 Task: Make in the project ArcticForge a sprint 'Speedy Gonzales'. Create in the project ArcticForge a sprint 'Speedy Gonzales'. Add in the project ArcticForge a sprint 'Speedy Gonzales'
Action: Mouse moved to (176, 53)
Screenshot: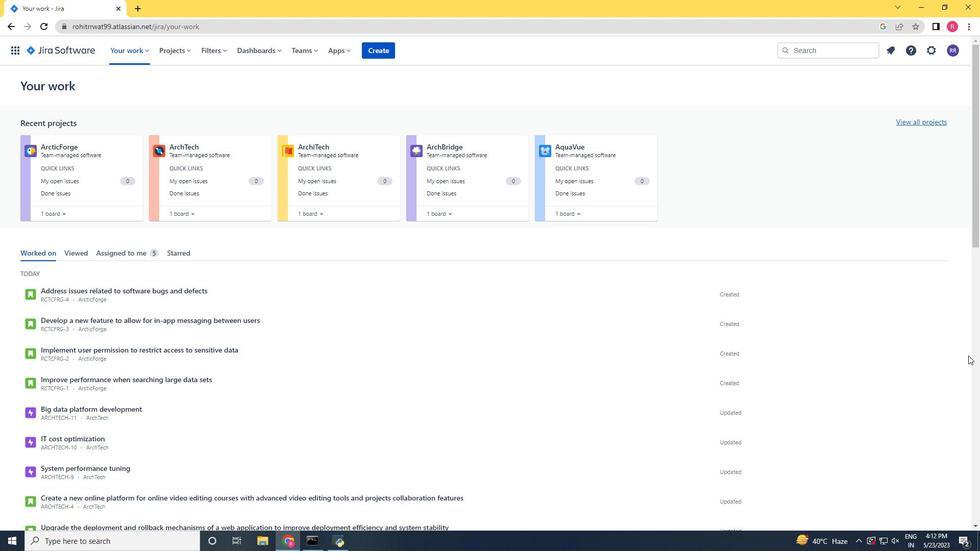 
Action: Mouse pressed left at (176, 53)
Screenshot: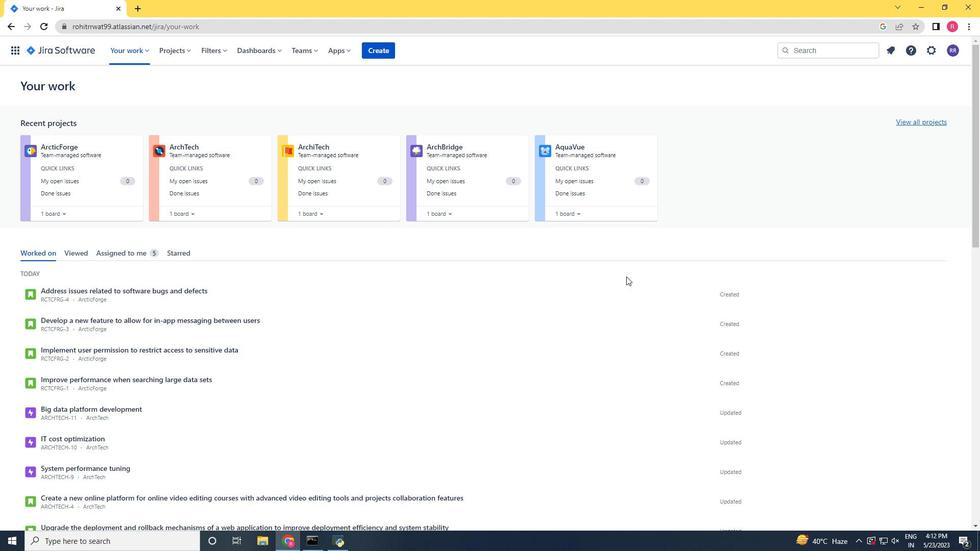 
Action: Mouse moved to (204, 101)
Screenshot: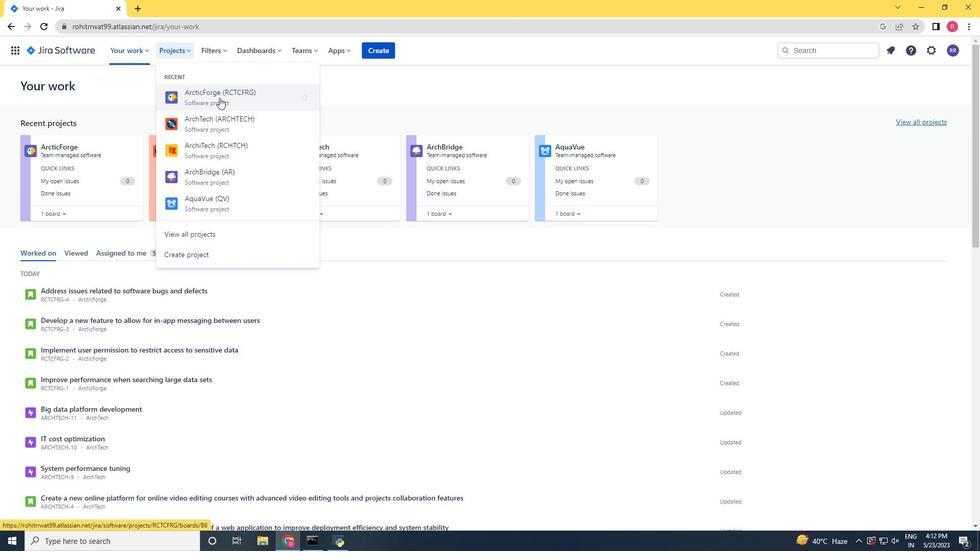 
Action: Mouse pressed left at (204, 101)
Screenshot: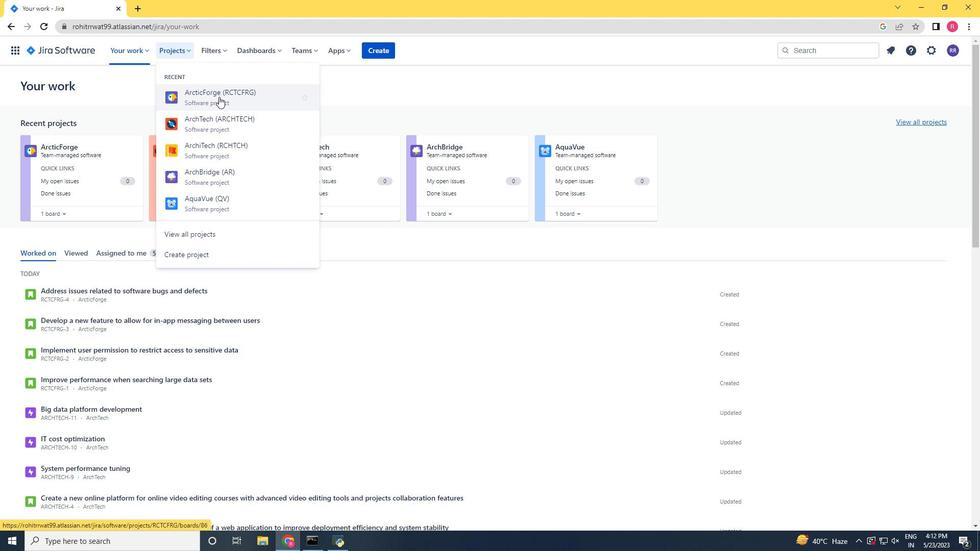 
Action: Mouse moved to (52, 161)
Screenshot: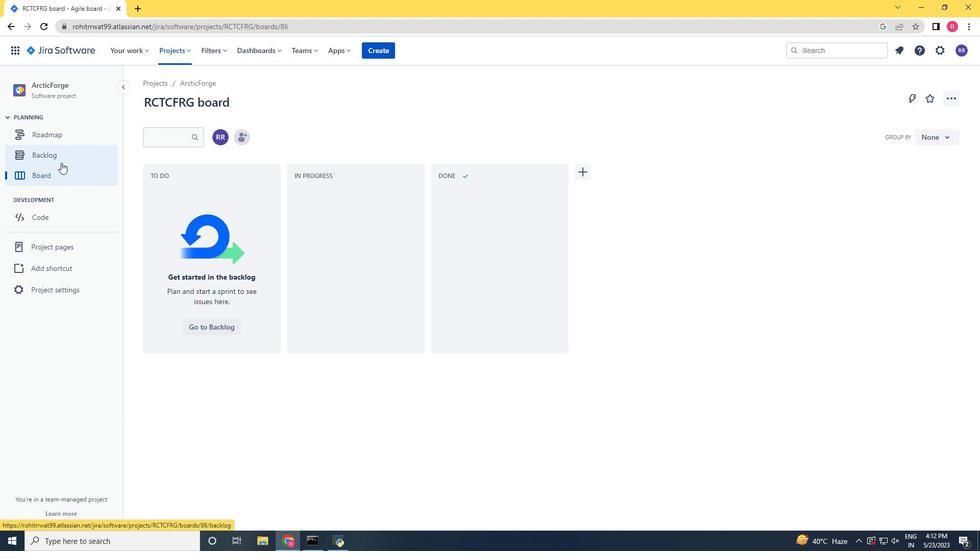 
Action: Mouse pressed left at (52, 161)
Screenshot: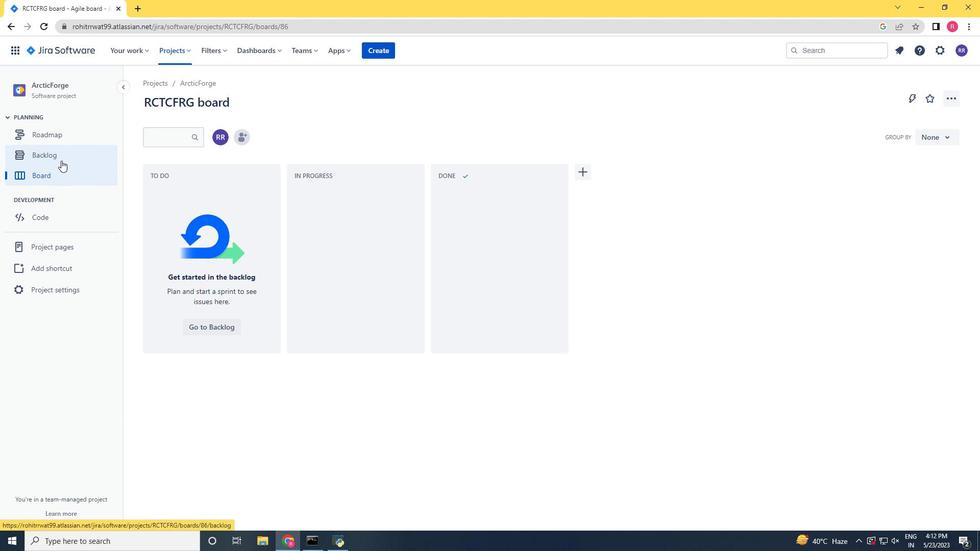 
Action: Mouse moved to (72, 159)
Screenshot: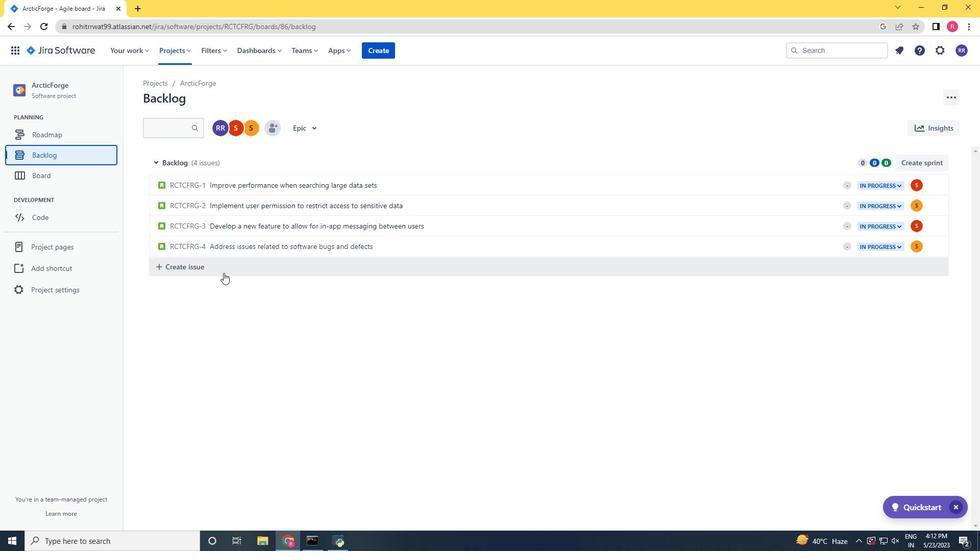 
Action: Mouse pressed left at (72, 159)
Screenshot: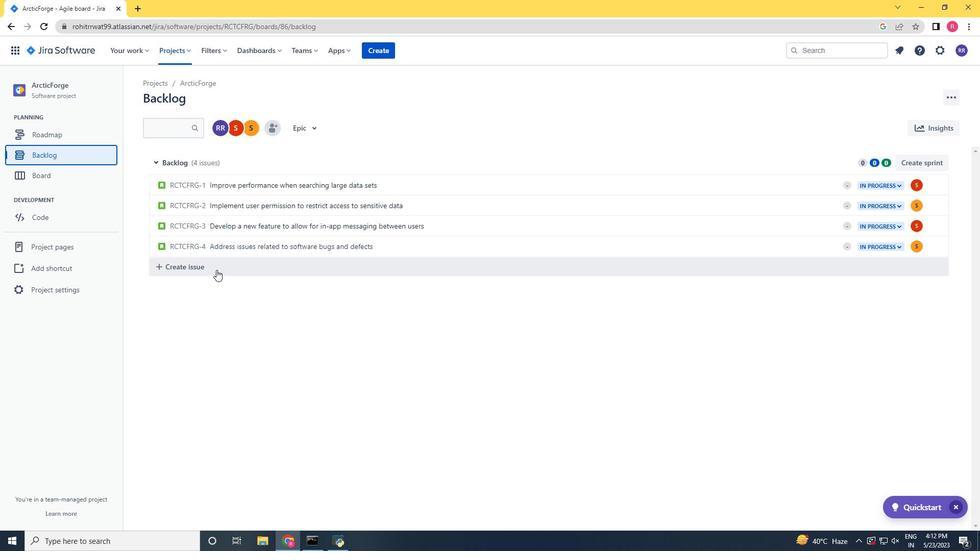 
Action: Mouse moved to (34, 156)
Screenshot: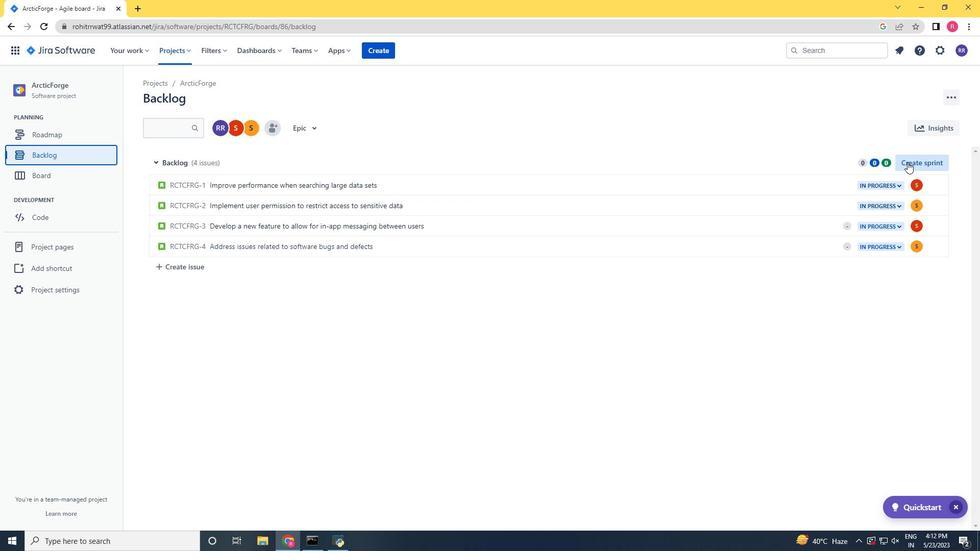 
Action: Mouse pressed left at (34, 156)
Screenshot: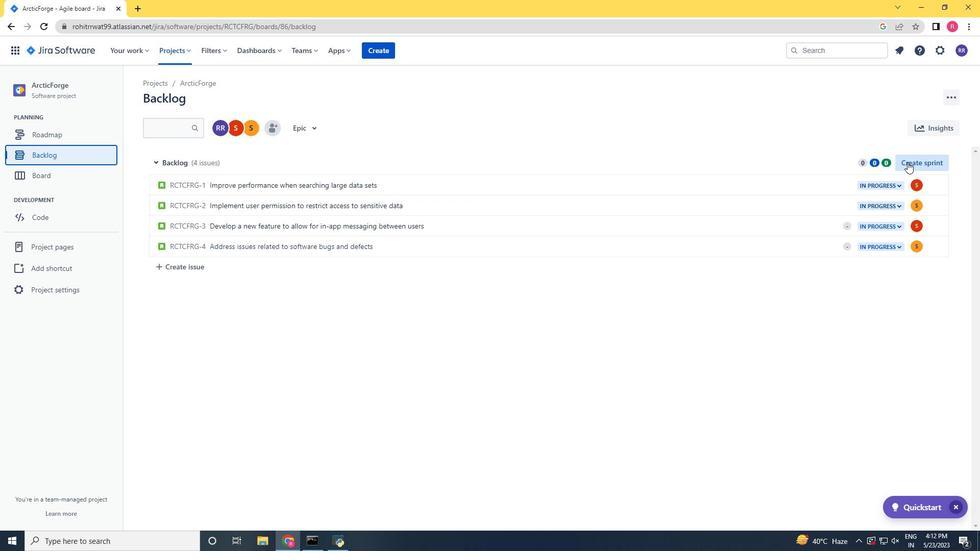 
Action: Mouse pressed left at (34, 156)
Screenshot: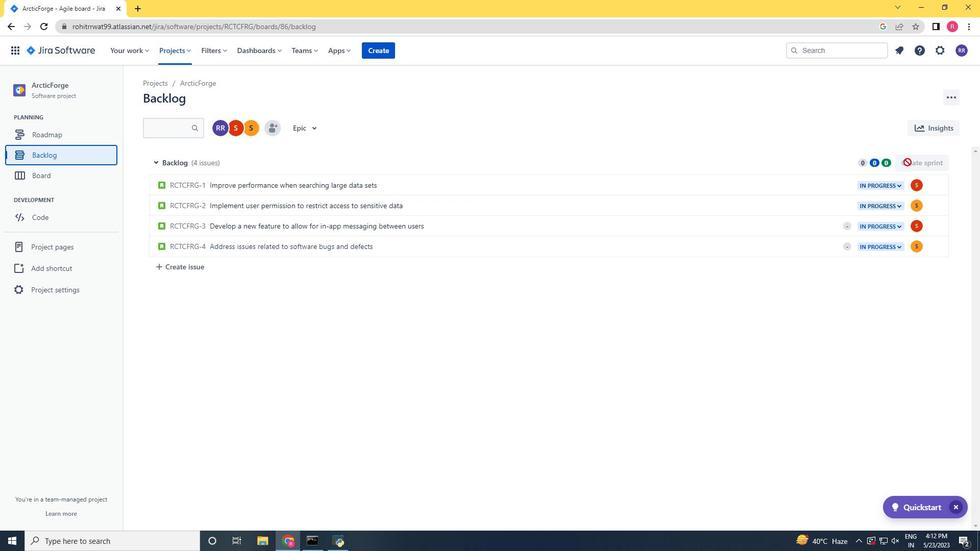 
Action: Mouse moved to (40, 124)
Screenshot: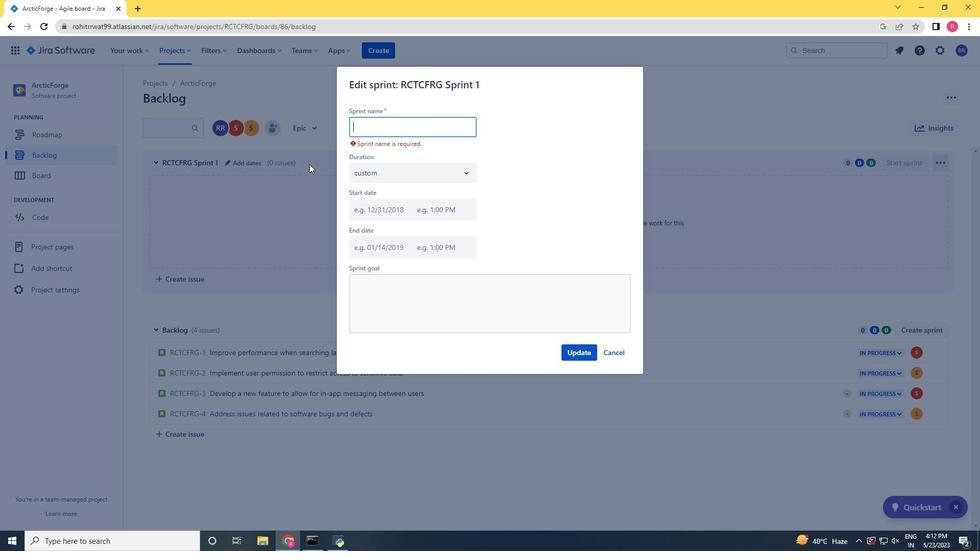 
Action: Mouse pressed left at (40, 124)
Screenshot: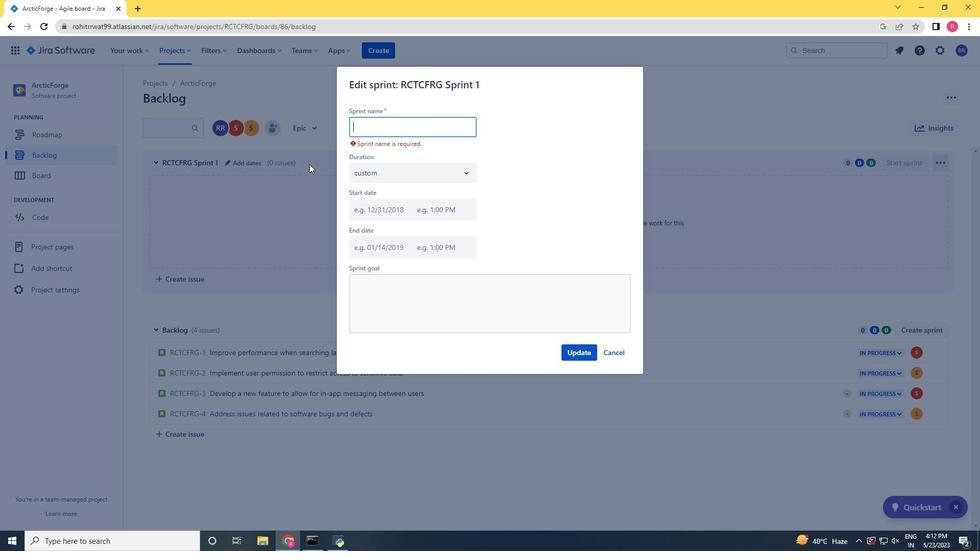 
Action: Mouse moved to (163, 54)
Screenshot: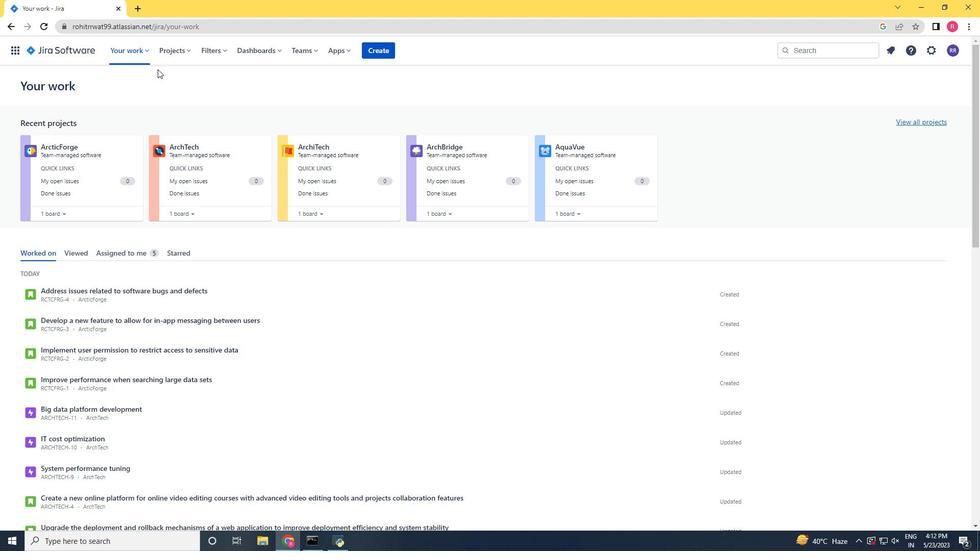 
Action: Mouse pressed left at (163, 54)
Screenshot: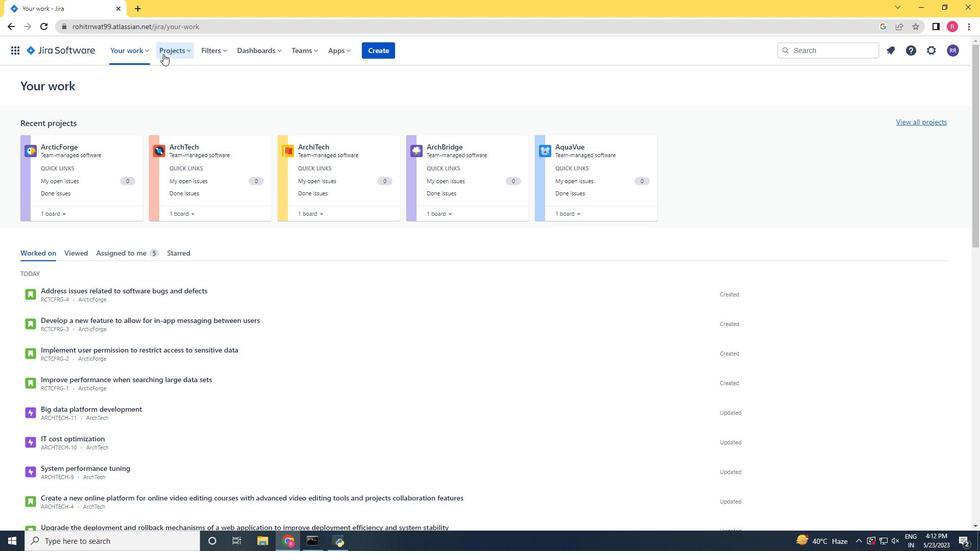 
Action: Mouse moved to (219, 97)
Screenshot: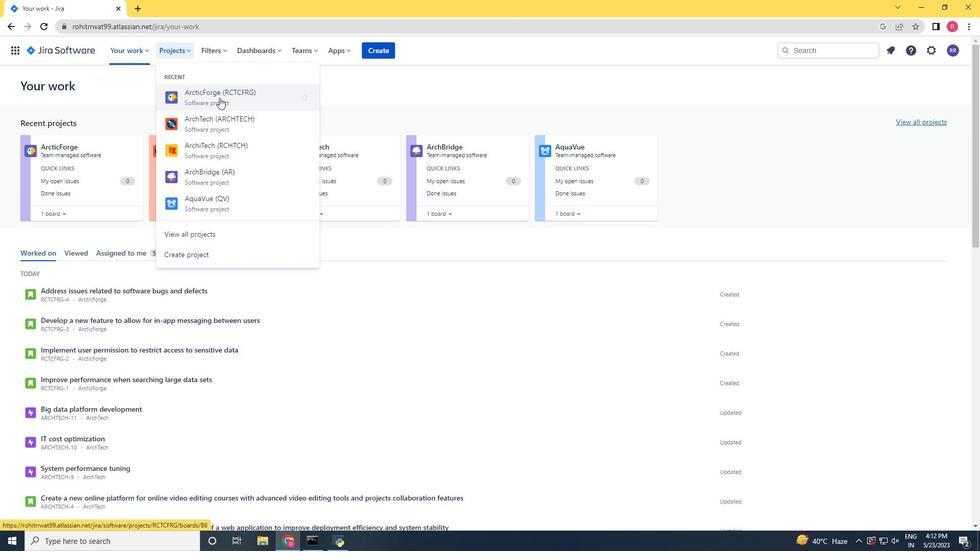 
Action: Mouse pressed left at (219, 97)
Screenshot: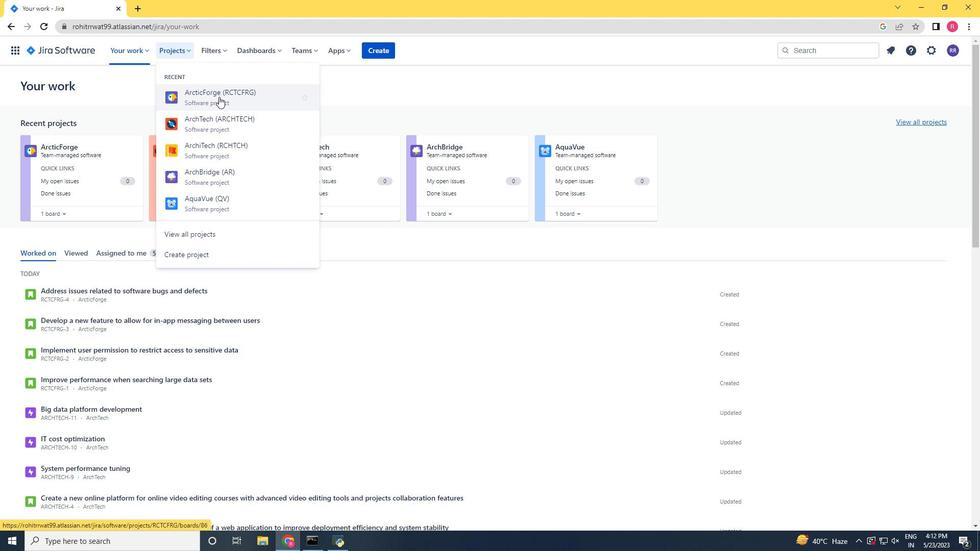 
Action: Mouse moved to (60, 157)
Screenshot: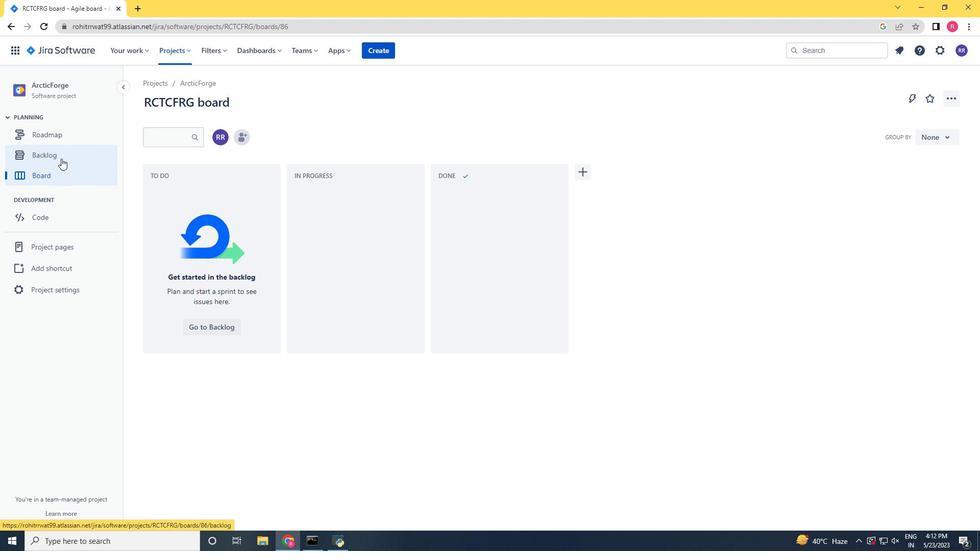 
Action: Mouse pressed left at (60, 157)
Screenshot: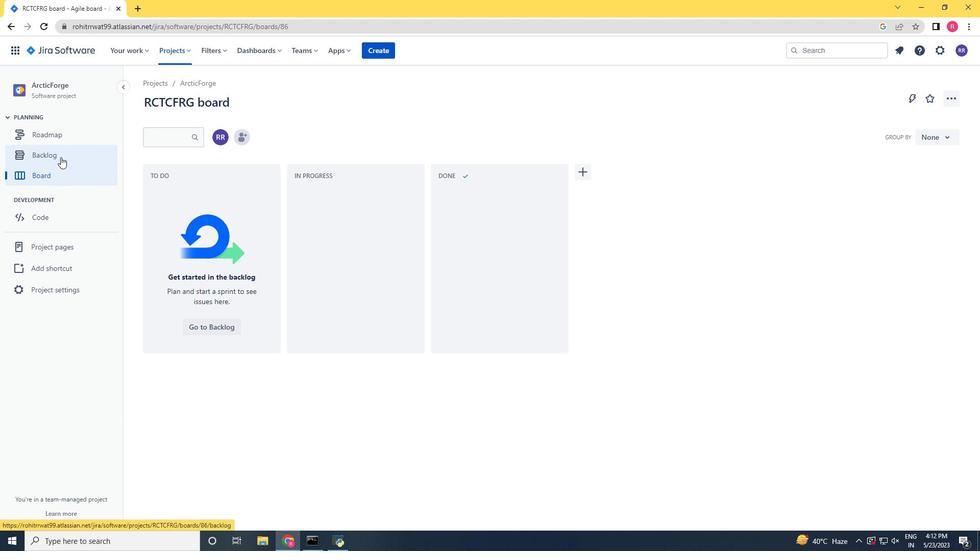
Action: Mouse moved to (908, 162)
Screenshot: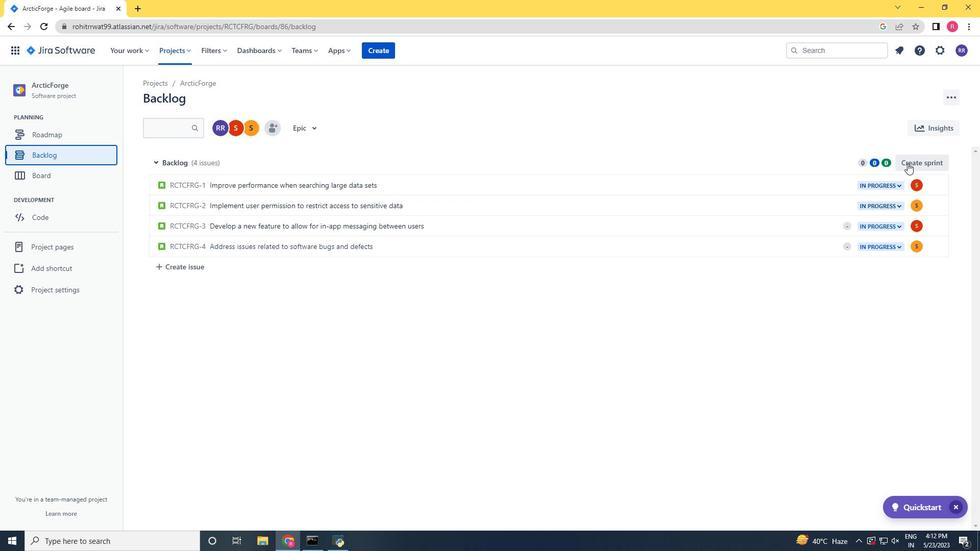 
Action: Mouse pressed left at (908, 162)
Screenshot: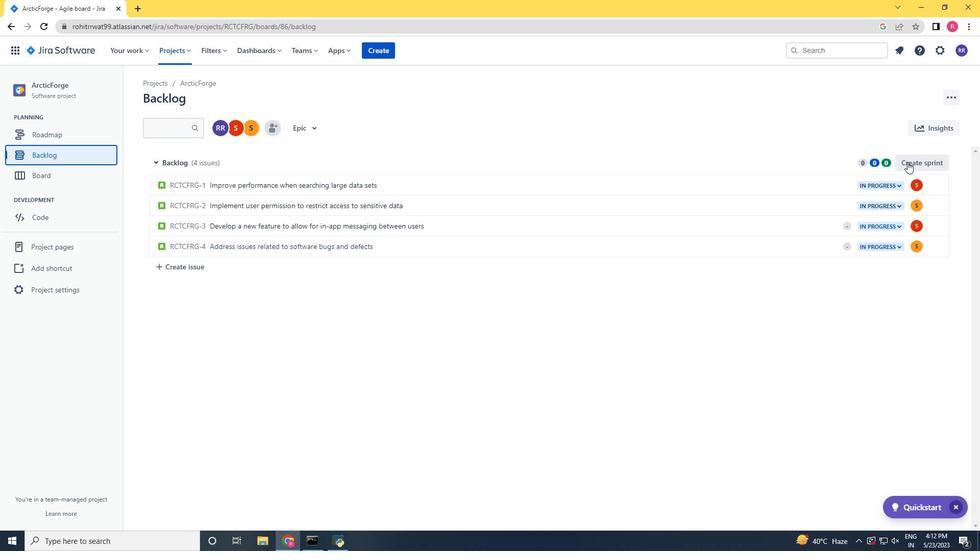 
Action: Mouse moved to (224, 161)
Screenshot: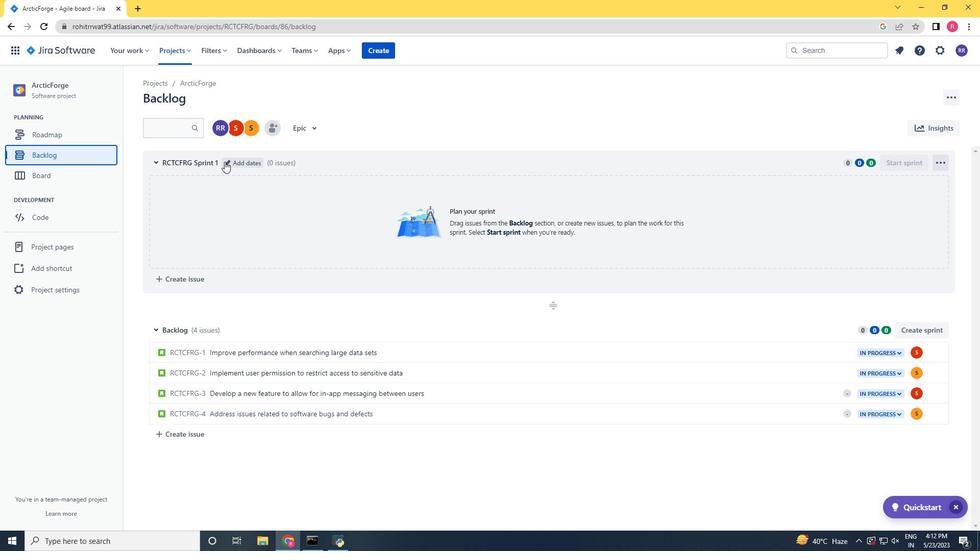 
Action: Mouse pressed left at (224, 161)
Screenshot: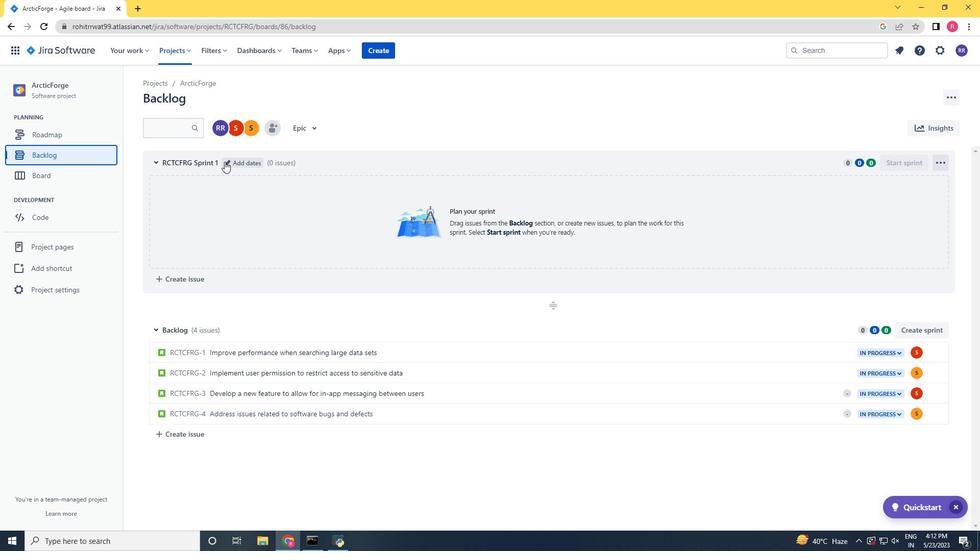 
Action: Mouse moved to (309, 164)
Screenshot: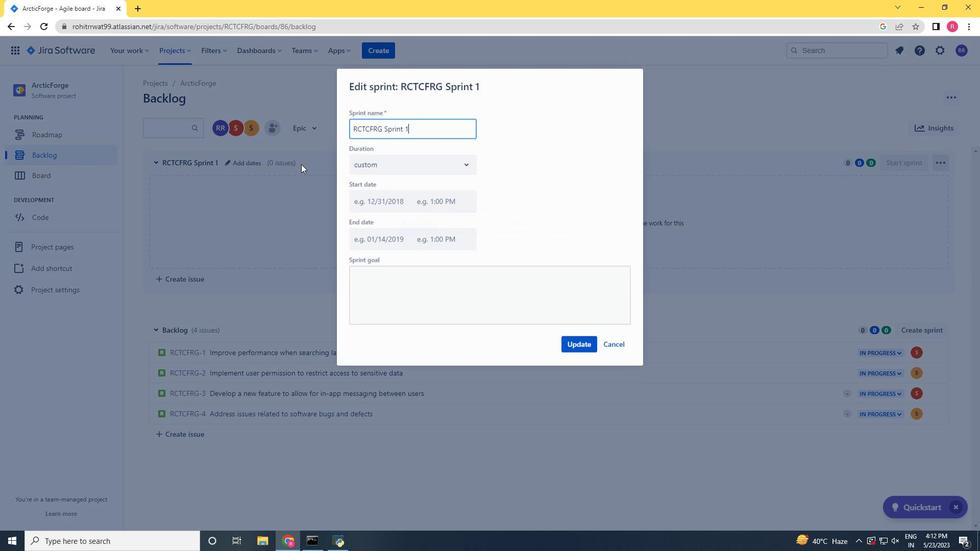 
Action: Key pressed <Key.backspace><Key.backspace><Key.backspace><Key.backspace><Key.backspace><Key.backspace><Key.backspace><Key.backspace><Key.backspace><Key.backspace><Key.backspace><Key.backspace><Key.backspace><Key.backspace><Key.backspace><Key.backspace><Key.backspace><Key.backspace><Key.backspace><Key.backspace><Key.backspace><Key.backspace><Key.backspace><Key.backspace><Key.backspace><Key.backspace><Key.backspace><Key.backspace><Key.backspace><Key.backspace><Key.shift>Speedy<Key.space><Key.shift>Gonzales<Key.enter>
Screenshot: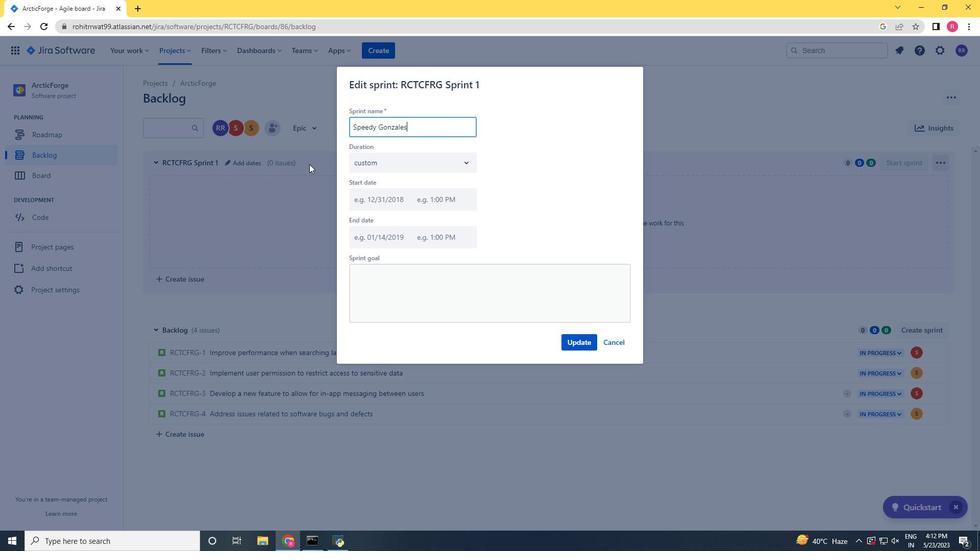 
Action: Mouse scrolled (309, 165) with delta (0, 0)
Screenshot: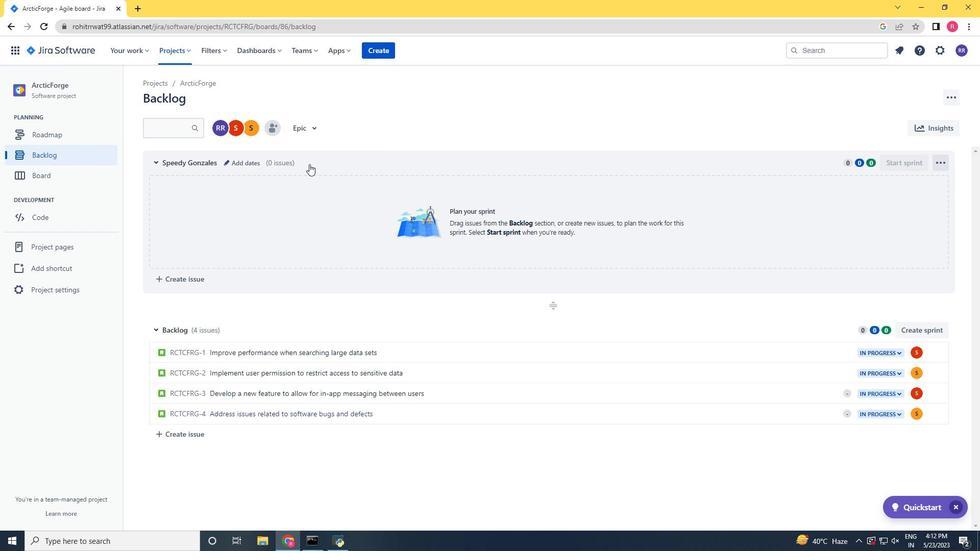 
Action: Mouse moved to (918, 333)
Screenshot: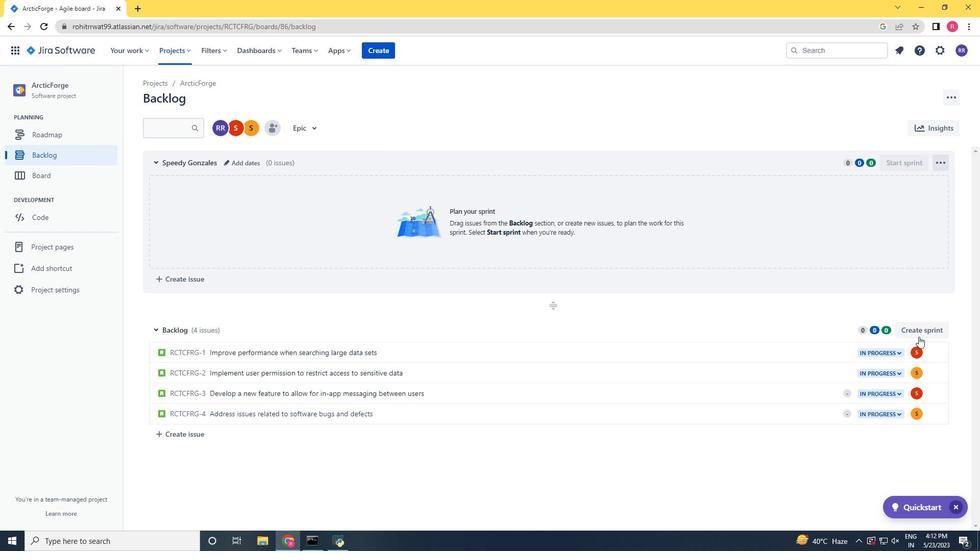 
Action: Mouse pressed left at (918, 333)
Screenshot: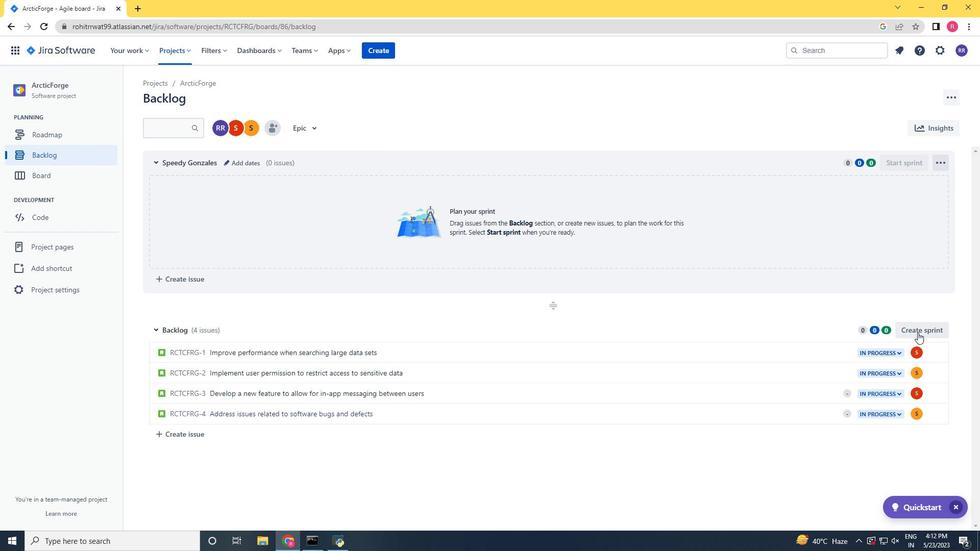 
Action: Mouse moved to (237, 330)
Screenshot: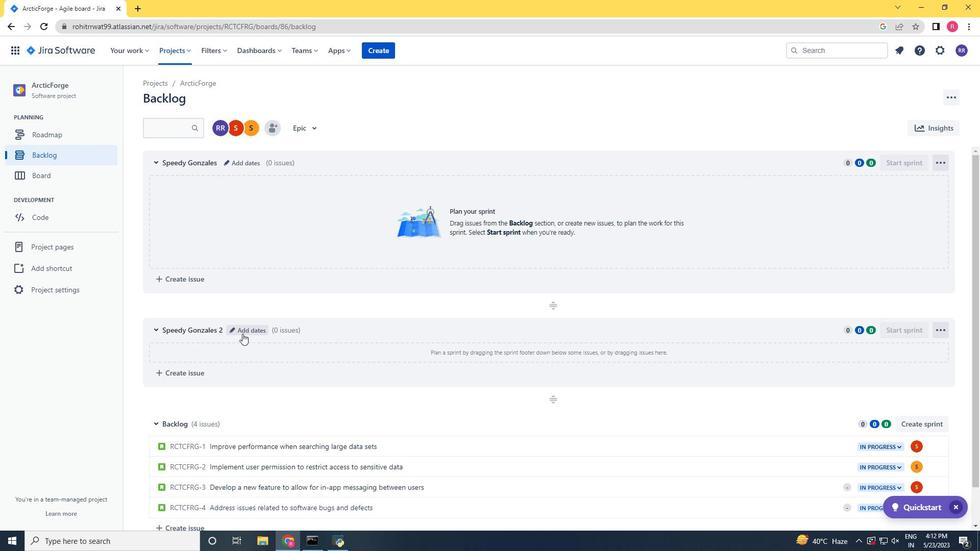 
Action: Mouse pressed left at (237, 330)
Screenshot: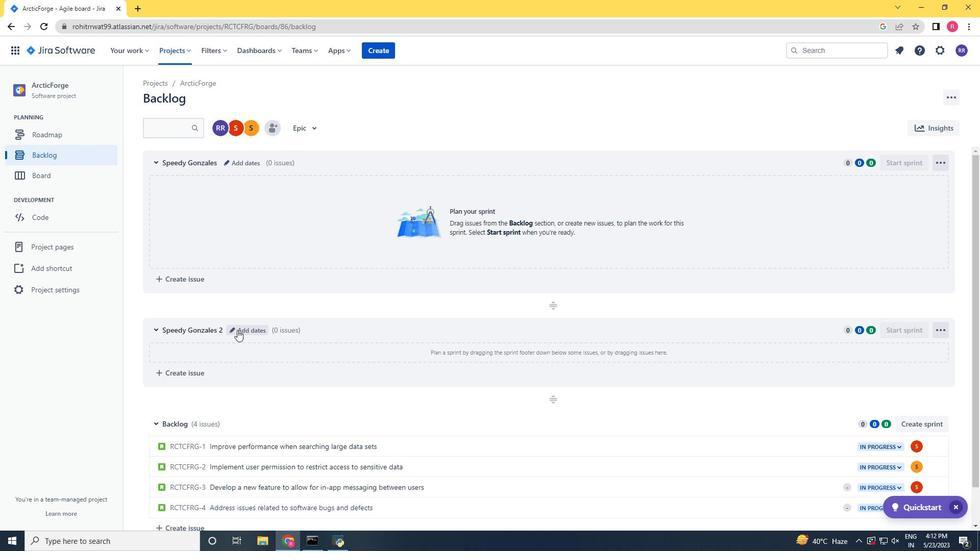 
Action: Key pressed <Key.backspace><Key.backspace><Key.backspace><Key.backspace><Key.backspace><Key.backspace><Key.backspace><Key.backspace><Key.backspace><Key.backspace><Key.backspace><Key.backspace><Key.backspace><Key.backspace><Key.backspace><Key.backspace><Key.backspace><Key.backspace><Key.backspace><Key.backspace><Key.backspace><Key.backspace><Key.backspace><Key.backspace><Key.backspace><Key.backspace><Key.backspace><Key.shift>Speedy<Key.space><Key.shift>Gonzales<Key.enter>
Screenshot: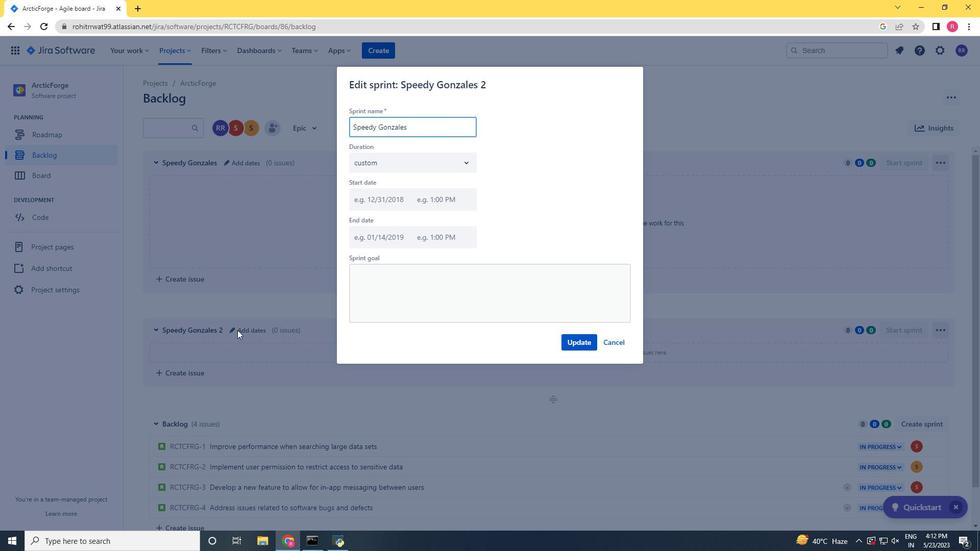 
Action: Mouse moved to (917, 426)
Screenshot: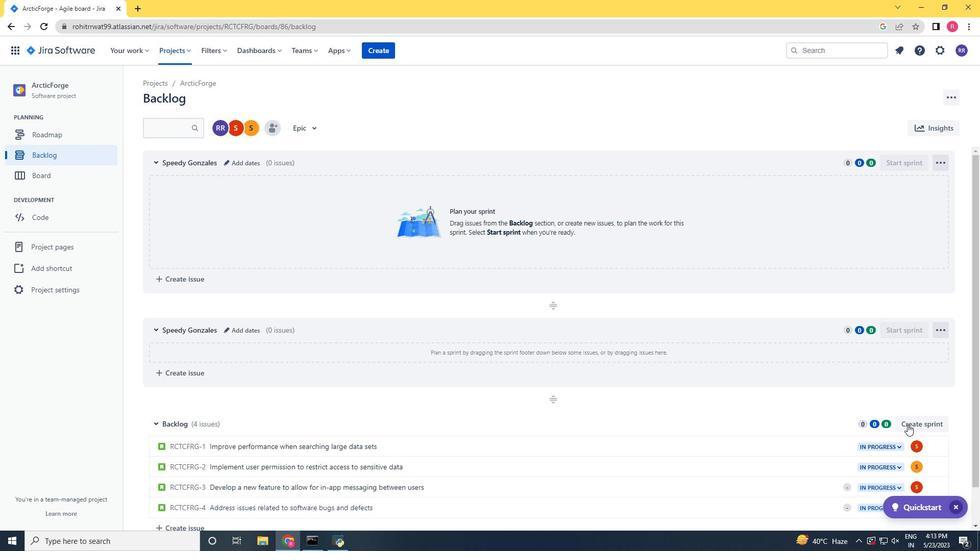 
Action: Mouse pressed left at (917, 426)
Screenshot: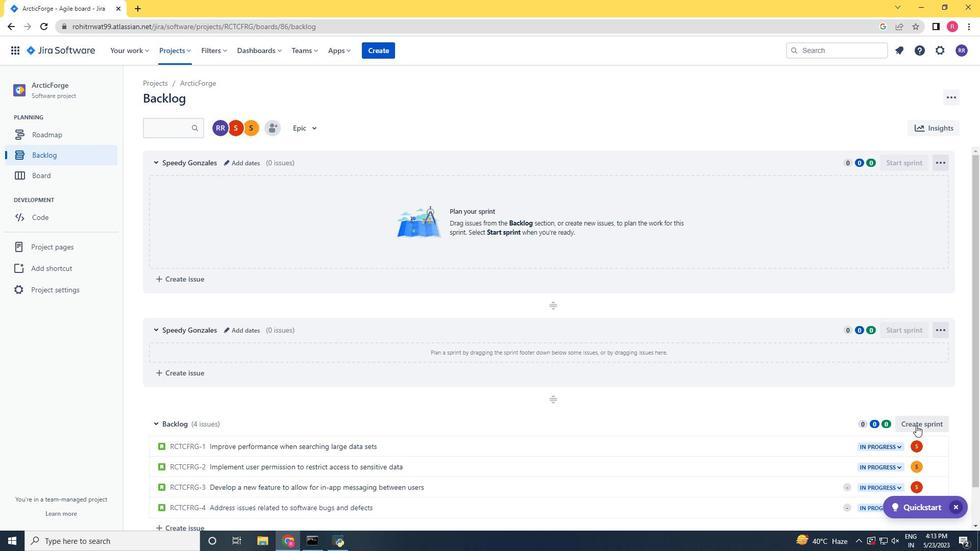 
Action: Mouse moved to (234, 422)
Screenshot: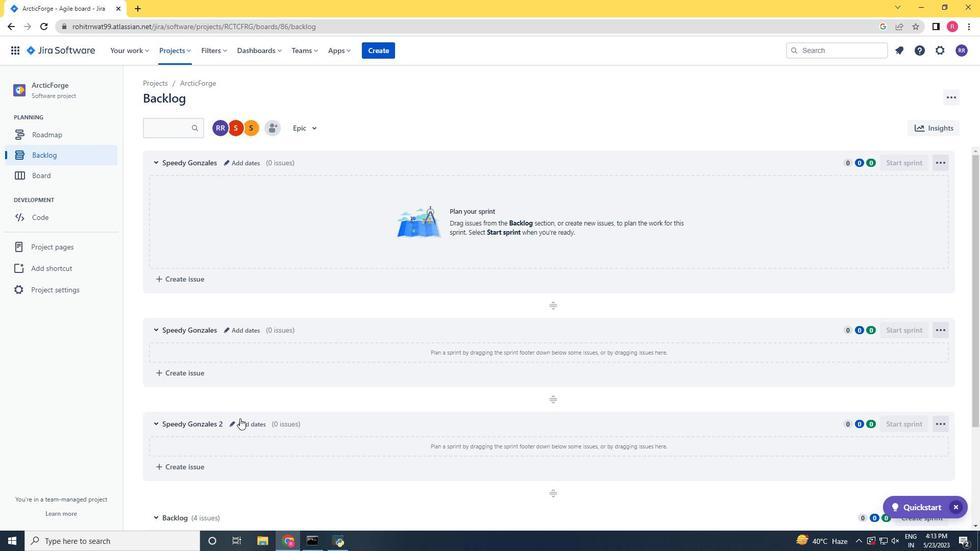 
Action: Mouse pressed left at (234, 422)
Screenshot: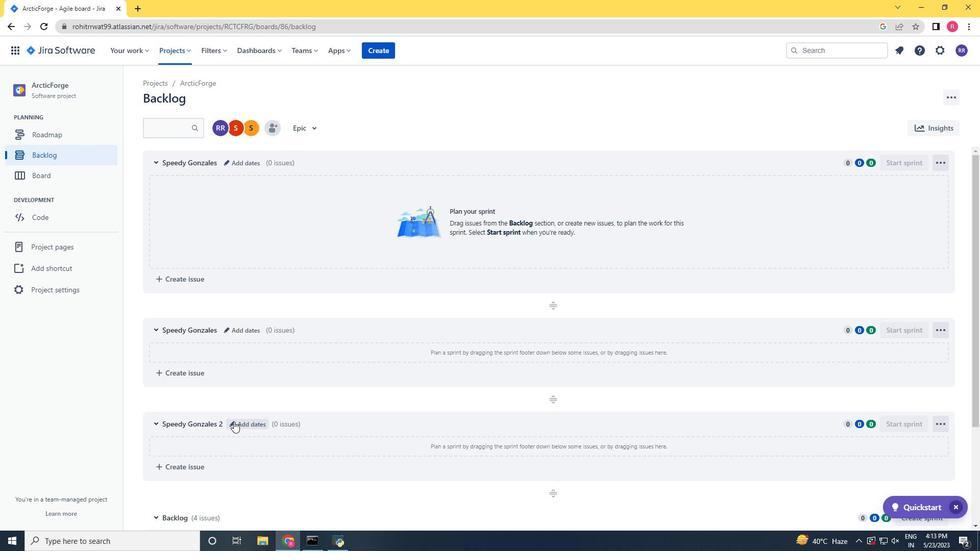 
Action: Key pressed <Key.backspace><Key.backspace><Key.backspace><Key.backspace><Key.backspace><Key.backspace><Key.backspace><Key.backspace><Key.backspace><Key.backspace><Key.backspace><Key.backspace><Key.backspace><Key.backspace><Key.backspace><Key.backspace><Key.backspace><Key.backspace><Key.backspace><Key.backspace><Key.backspace><Key.backspace><Key.backspace><Key.backspace><Key.backspace><Key.backspace><Key.backspace><Key.backspace><Key.backspace><Key.backspace><Key.backspace><Key.backspace><Key.shift>Speedy<Key.space><Key.space><Key.shift>Gonzles<Key.enter>
Screenshot: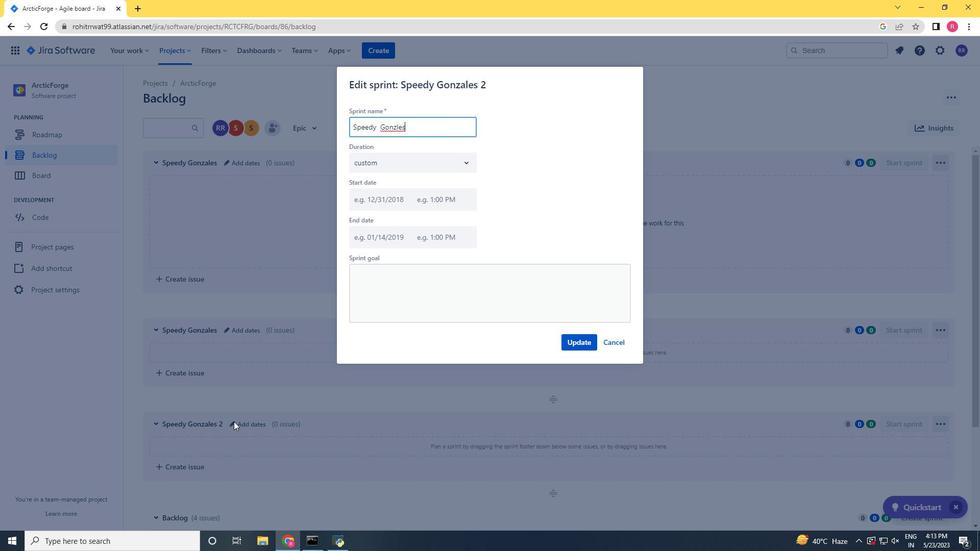 
Action: Mouse moved to (433, 352)
Screenshot: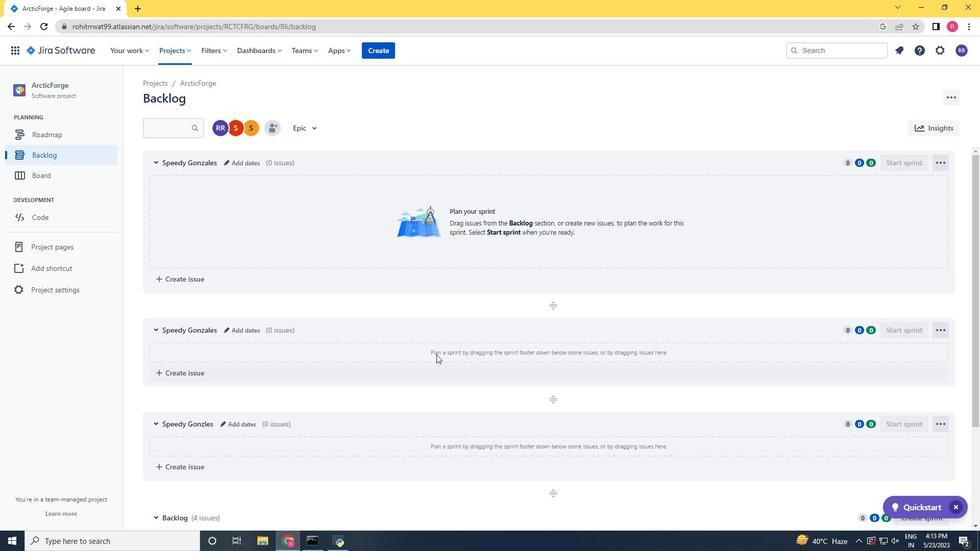 
Action: Mouse scrolled (433, 353) with delta (0, 0)
Screenshot: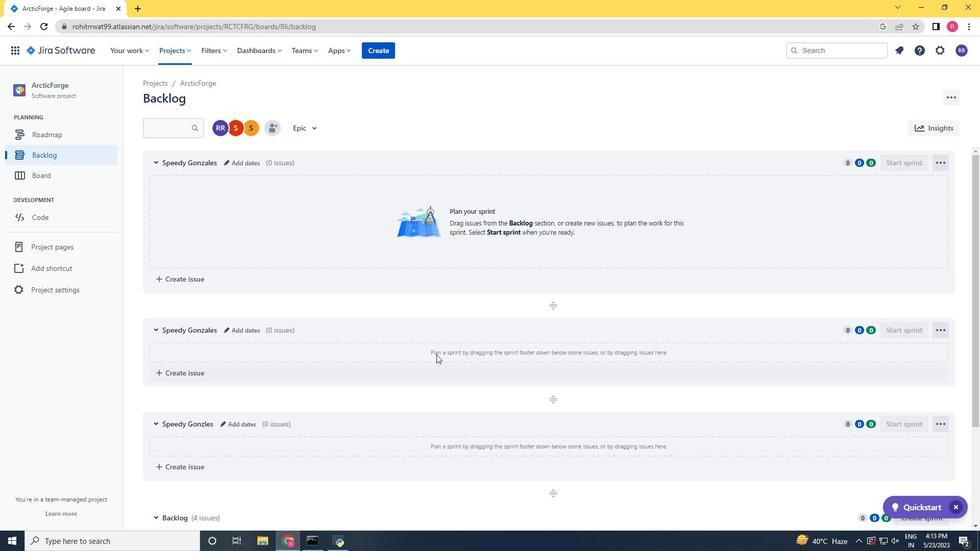 
Action: Mouse scrolled (433, 353) with delta (0, 0)
Screenshot: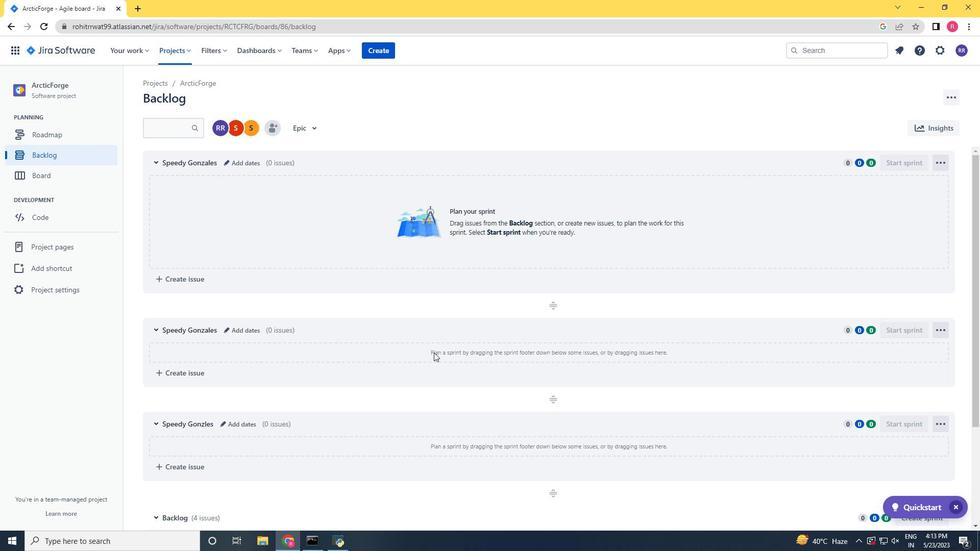
Action: Mouse scrolled (433, 353) with delta (0, 0)
Screenshot: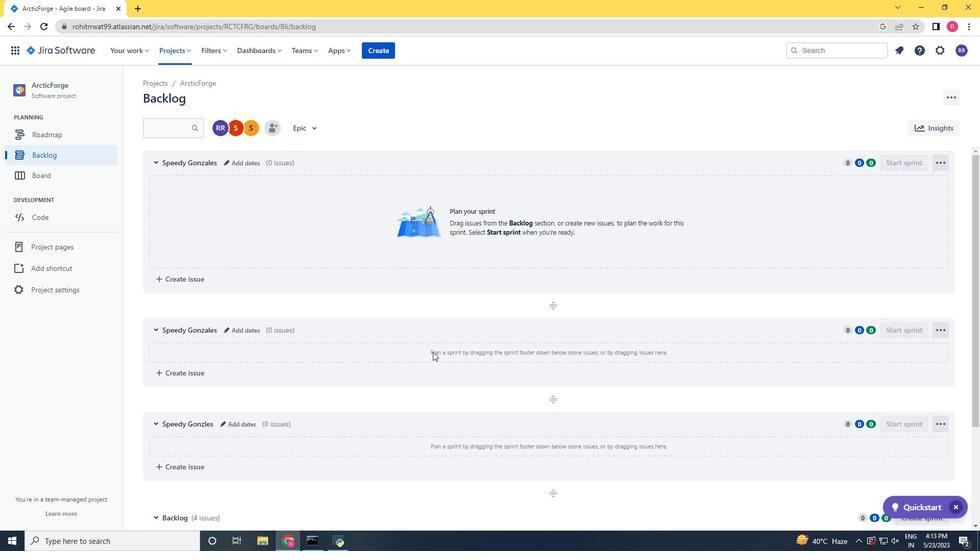 
Action: Mouse scrolled (433, 353) with delta (0, 0)
Screenshot: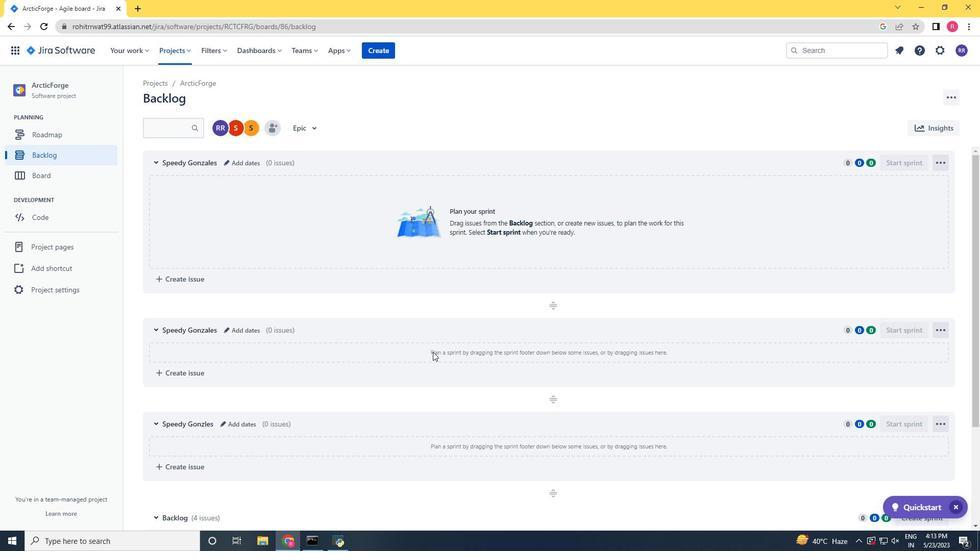 
Action: Mouse scrolled (433, 353) with delta (0, 0)
Screenshot: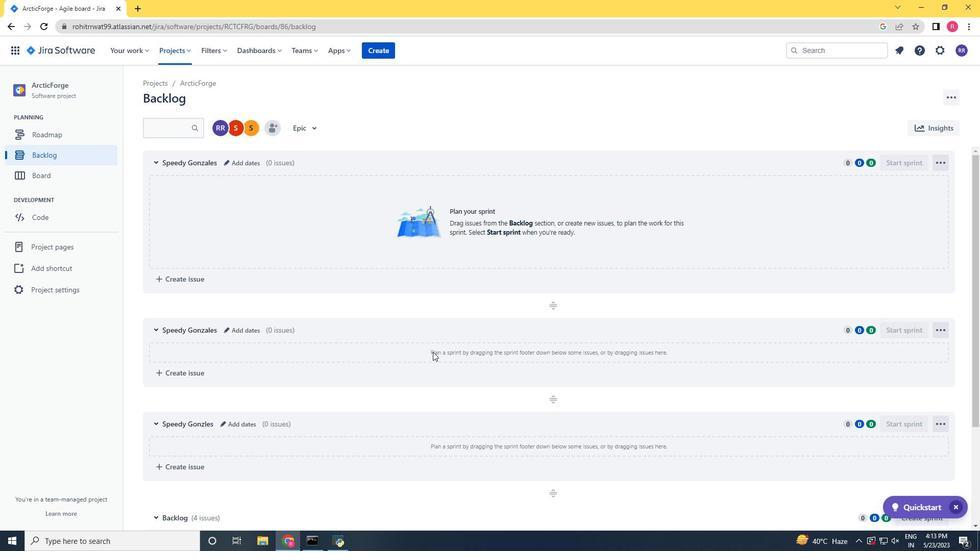 
Action: Mouse scrolled (433, 353) with delta (0, 0)
Screenshot: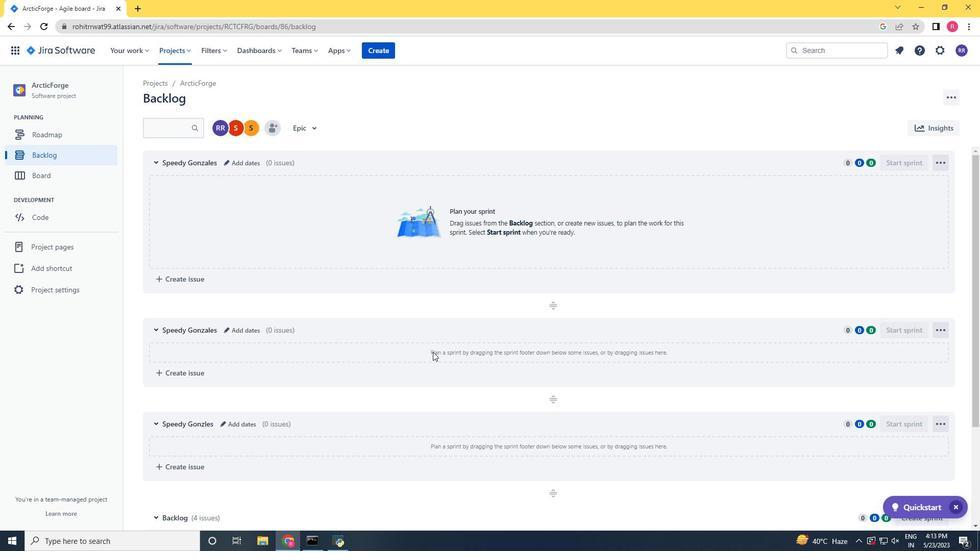 
Action: Mouse scrolled (433, 352) with delta (0, 0)
Screenshot: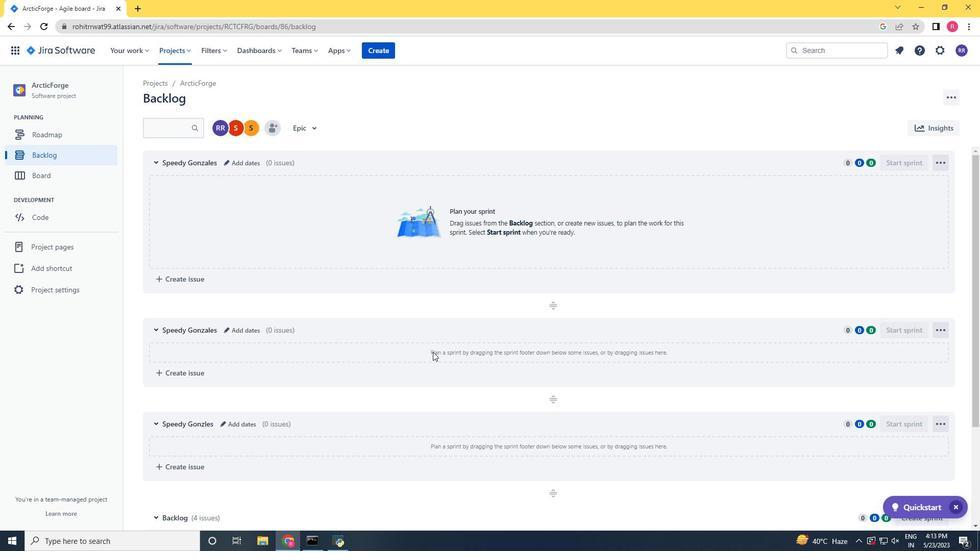 
Action: Mouse scrolled (433, 352) with delta (0, 0)
Screenshot: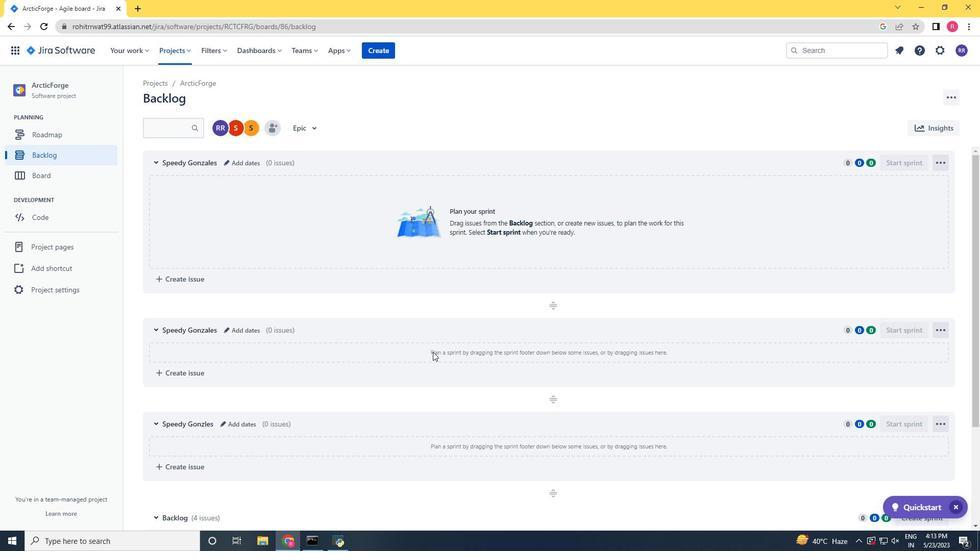 
Action: Mouse moved to (433, 353)
Screenshot: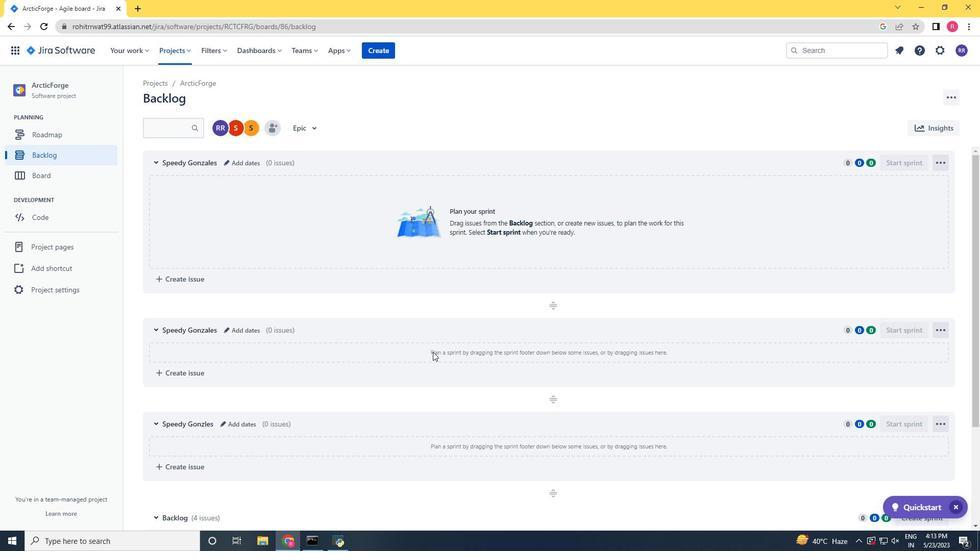 
Action: Mouse scrolled (433, 353) with delta (0, 0)
Screenshot: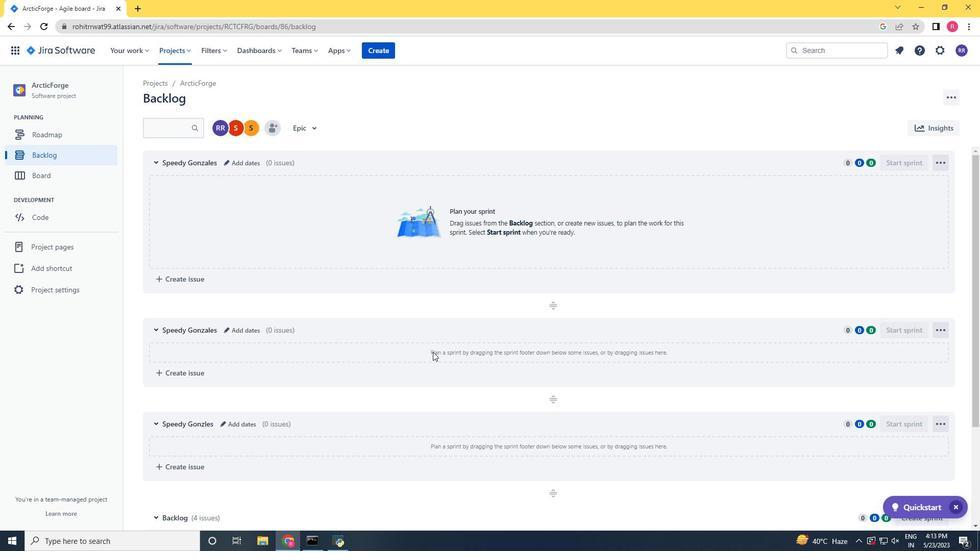 
Action: Mouse moved to (433, 356)
Screenshot: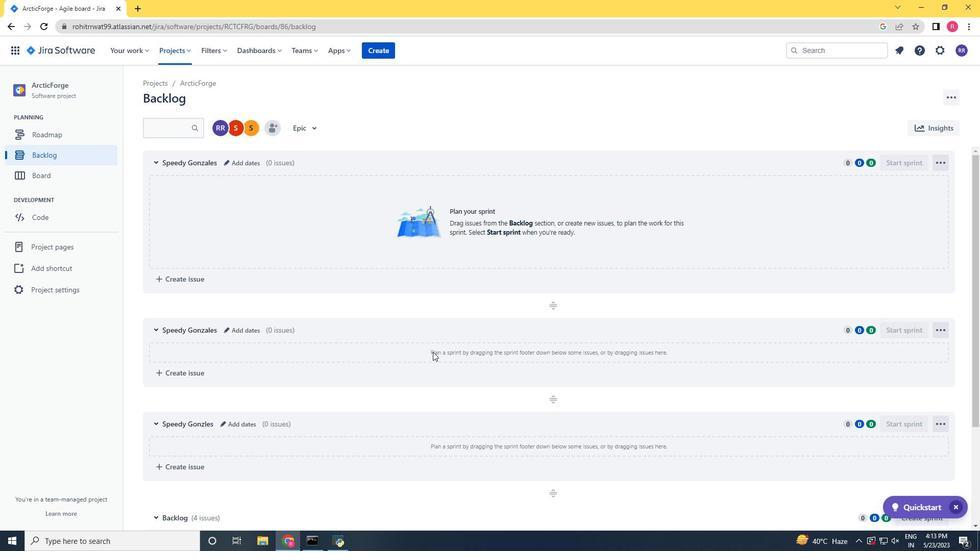 
Action: Mouse scrolled (433, 355) with delta (0, 0)
Screenshot: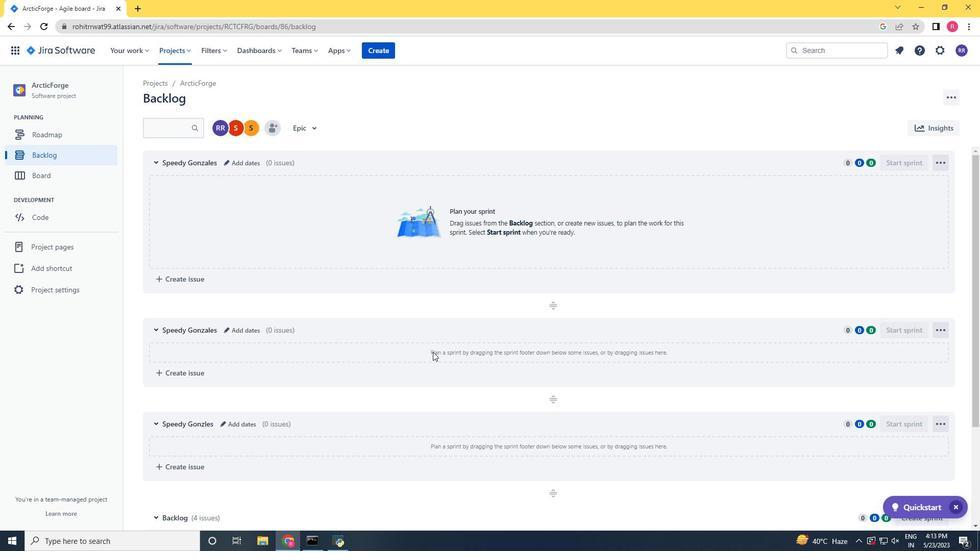 
Action: Mouse moved to (433, 356)
Screenshot: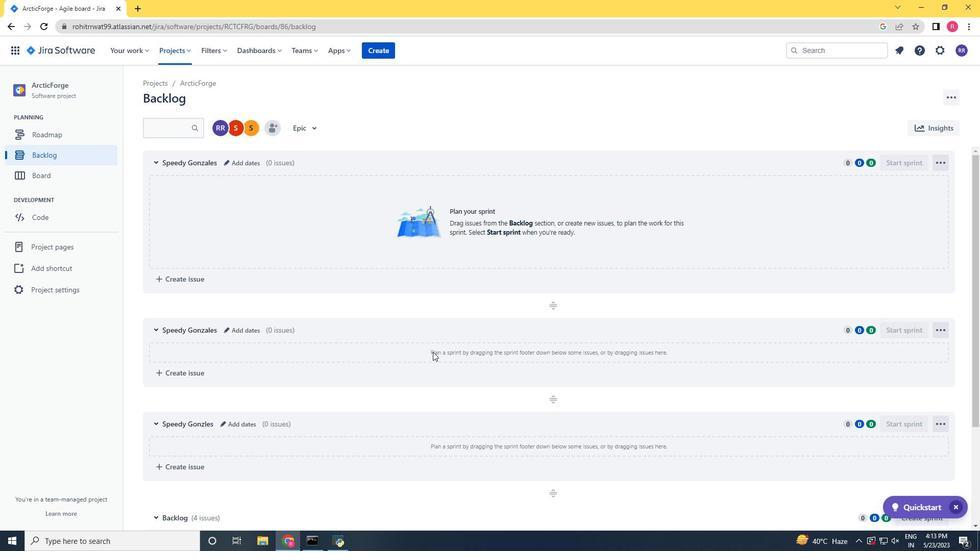 
Action: Mouse scrolled (433, 356) with delta (0, 0)
Screenshot: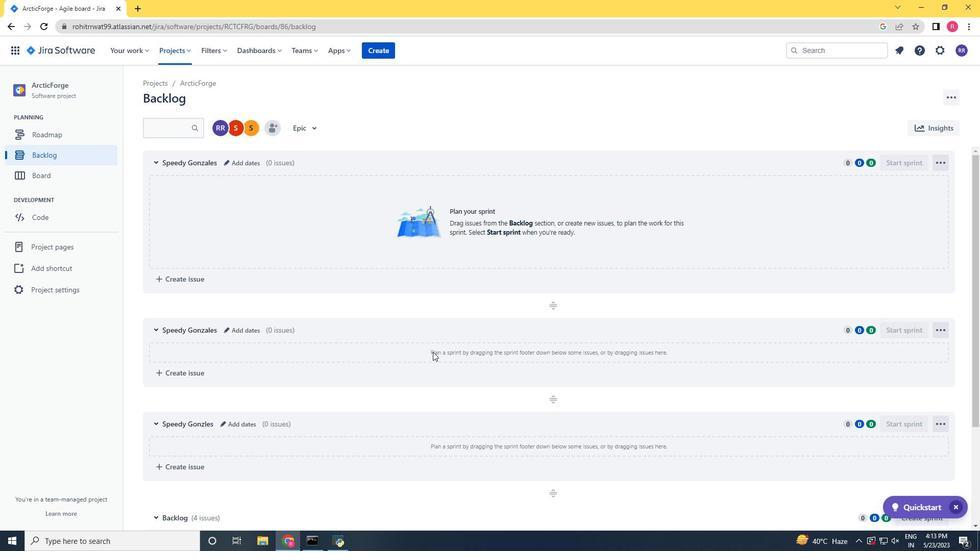 
Action: Mouse moved to (433, 357)
Screenshot: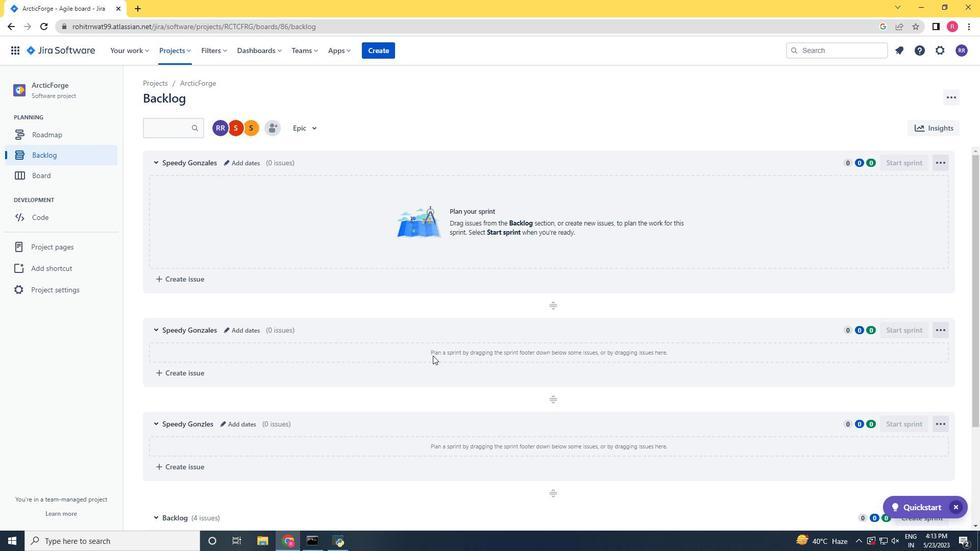 
Action: Mouse scrolled (433, 356) with delta (0, 0)
Screenshot: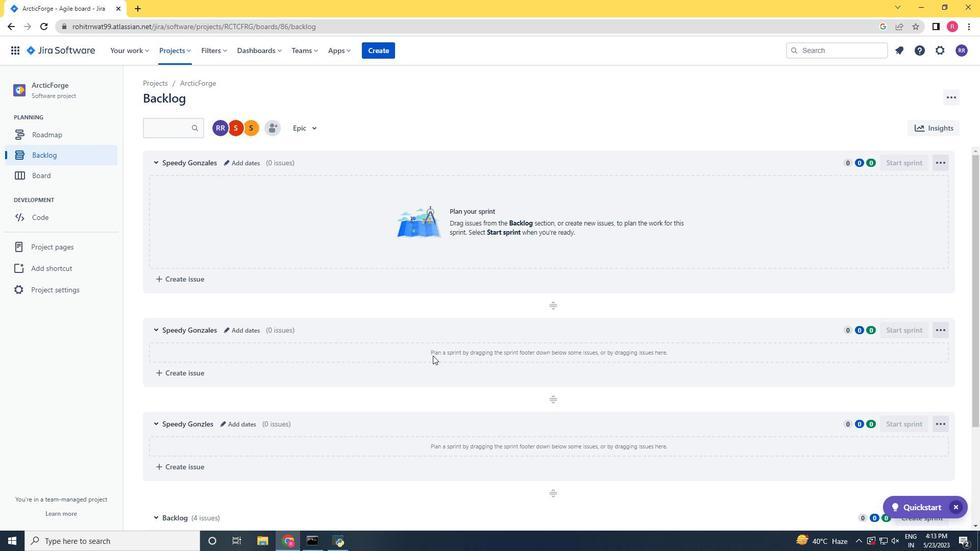 
Action: Mouse scrolled (433, 356) with delta (0, 0)
Screenshot: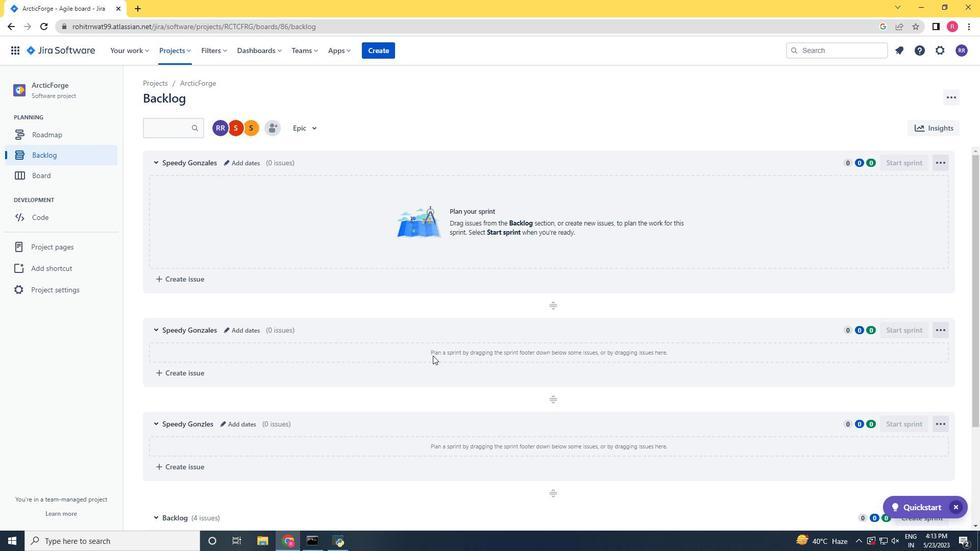 
Action: Mouse moved to (436, 371)
Screenshot: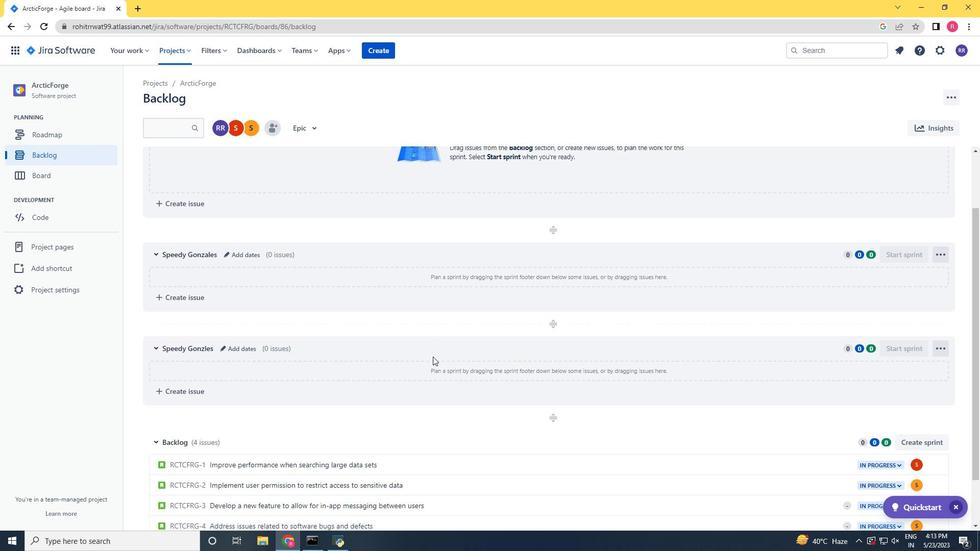 
Action: Mouse scrolled (434, 359) with delta (0, 0)
Screenshot: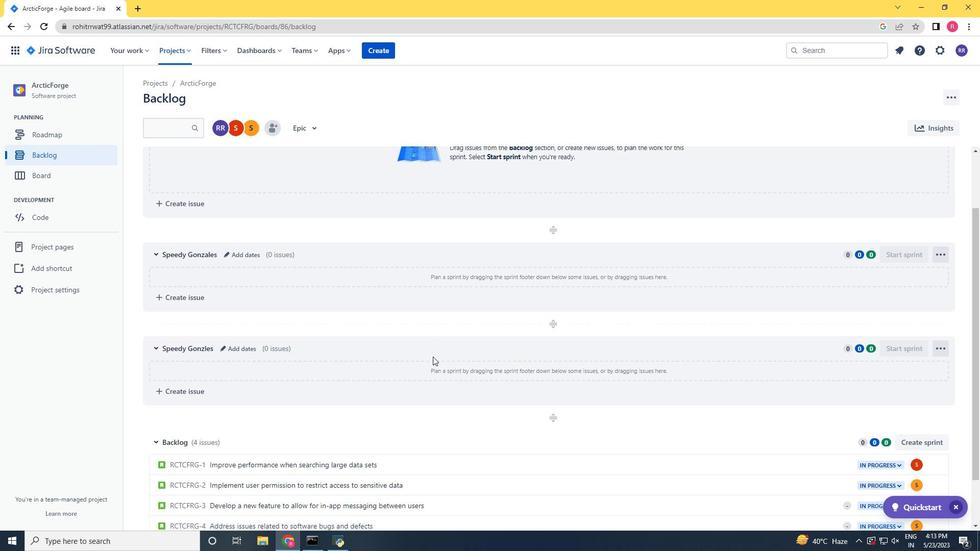 
Action: Mouse moved to (436, 376)
Screenshot: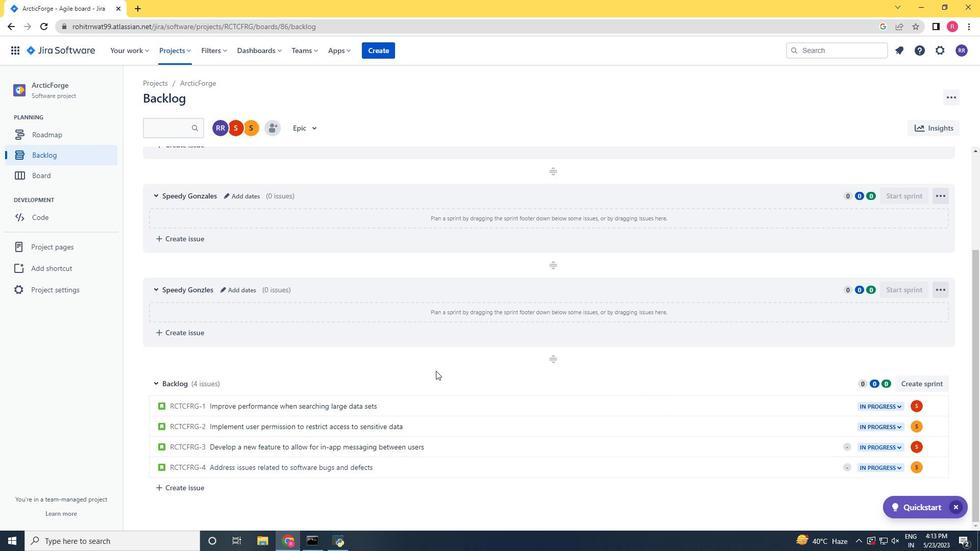
Action: Mouse scrolled (436, 375) with delta (0, 0)
Screenshot: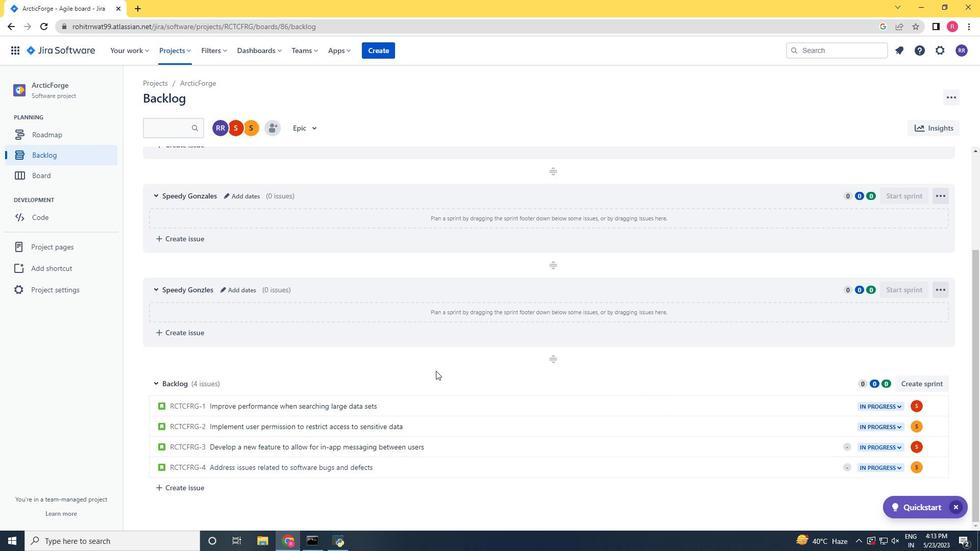 
Action: Mouse scrolled (436, 375) with delta (0, 0)
Screenshot: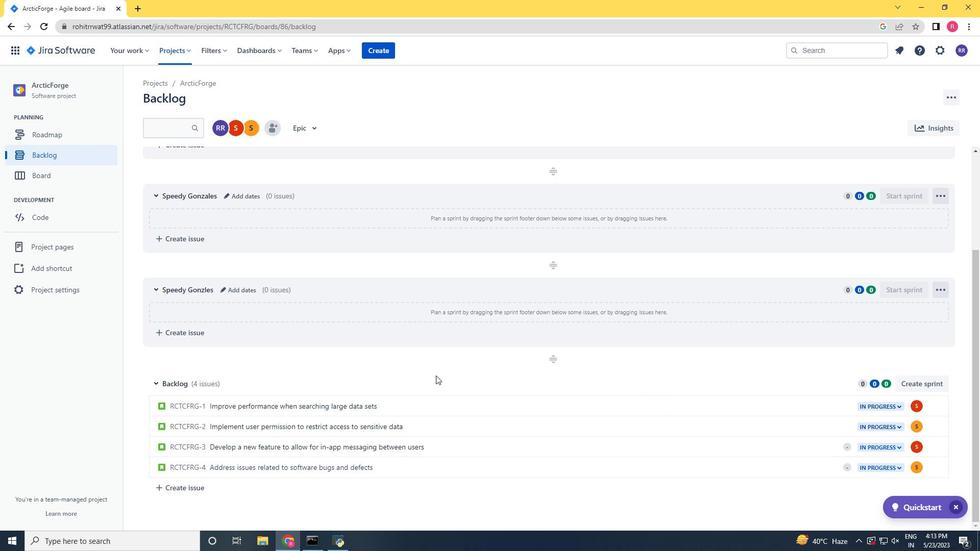 
Action: Mouse scrolled (436, 375) with delta (0, 0)
Screenshot: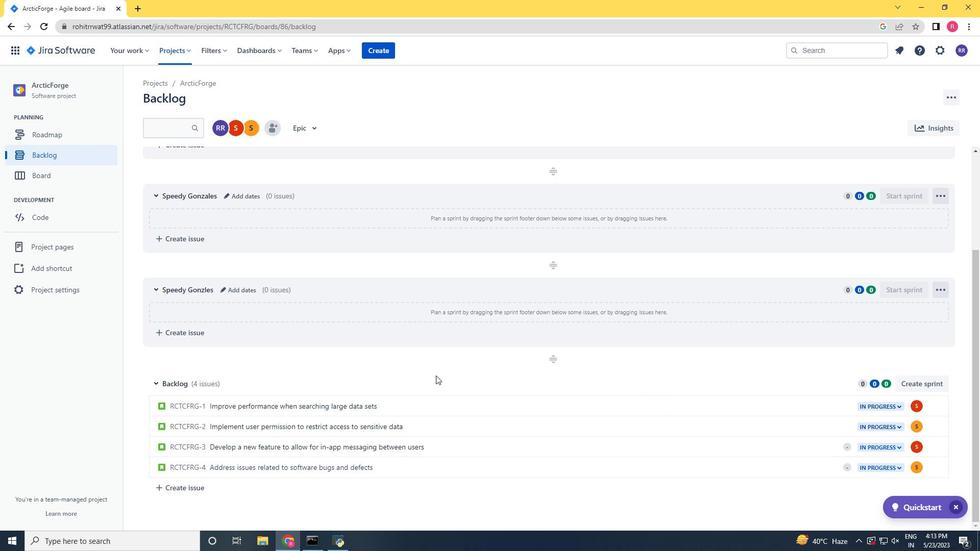 
Action: Mouse scrolled (436, 375) with delta (0, 0)
Screenshot: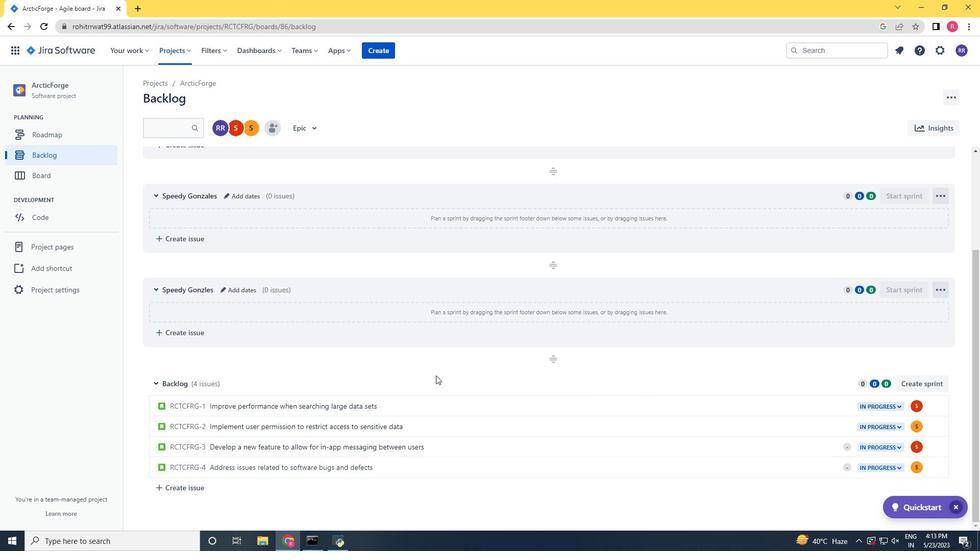 
Action: Mouse scrolled (436, 375) with delta (0, 0)
Screenshot: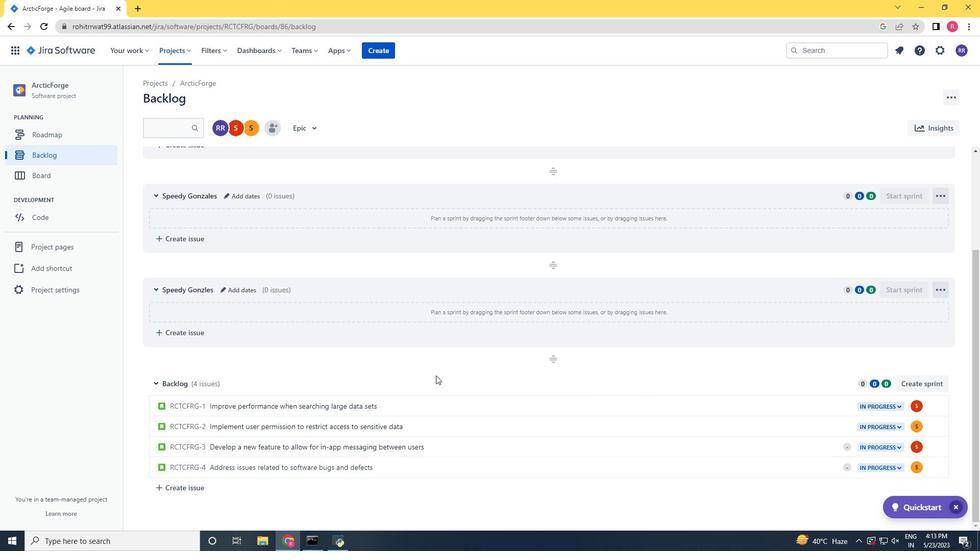 
Action: Mouse moved to (438, 377)
Screenshot: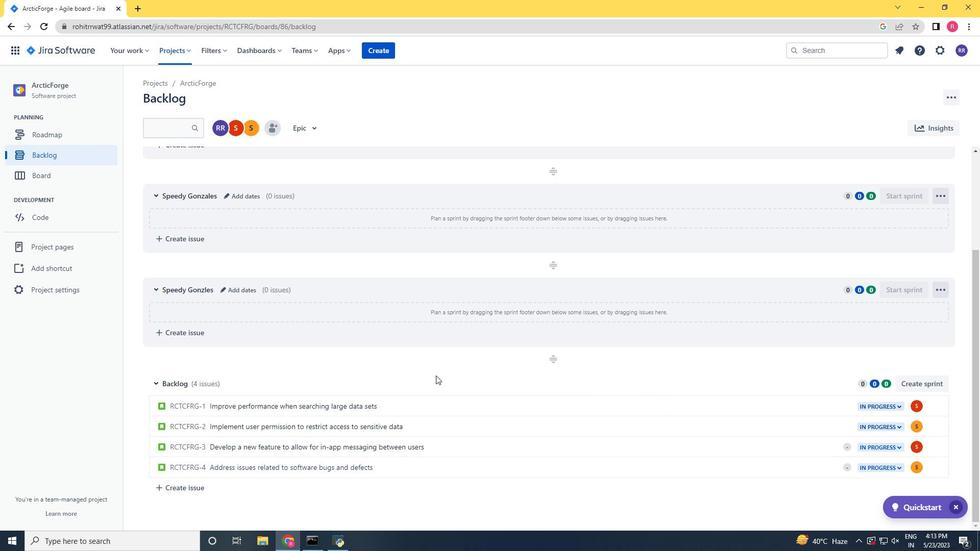 
Action: Mouse scrolled (438, 378) with delta (0, 0)
Screenshot: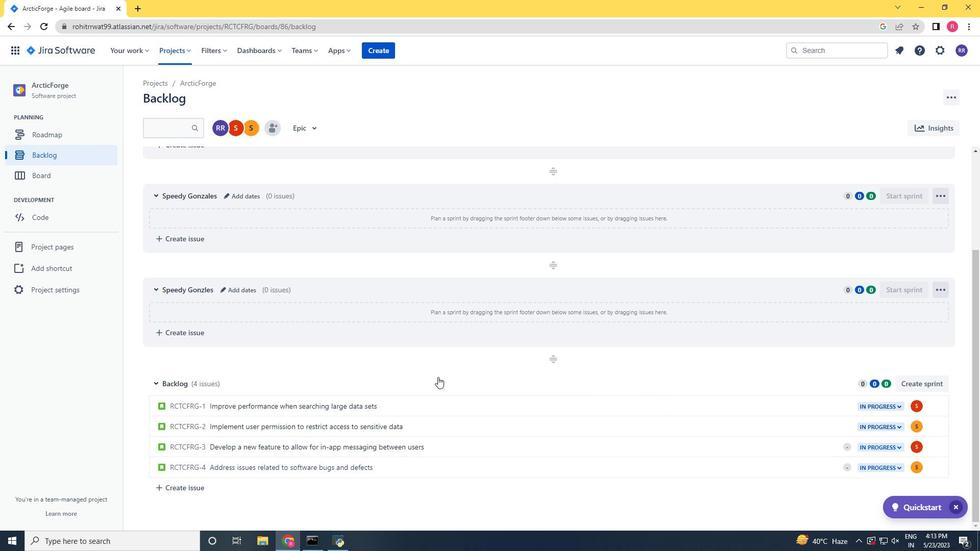 
Action: Mouse scrolled (438, 378) with delta (0, 0)
Screenshot: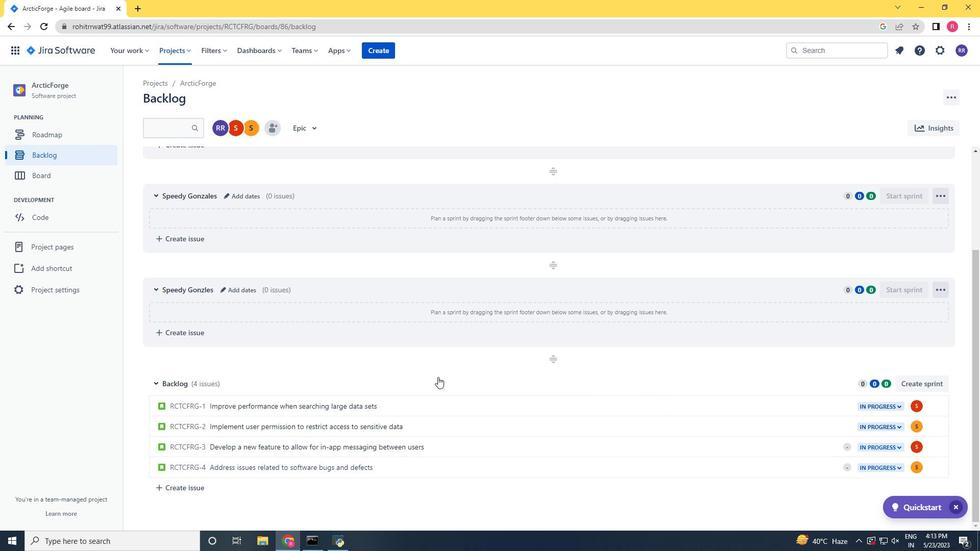 
Action: Mouse scrolled (438, 378) with delta (0, 0)
Screenshot: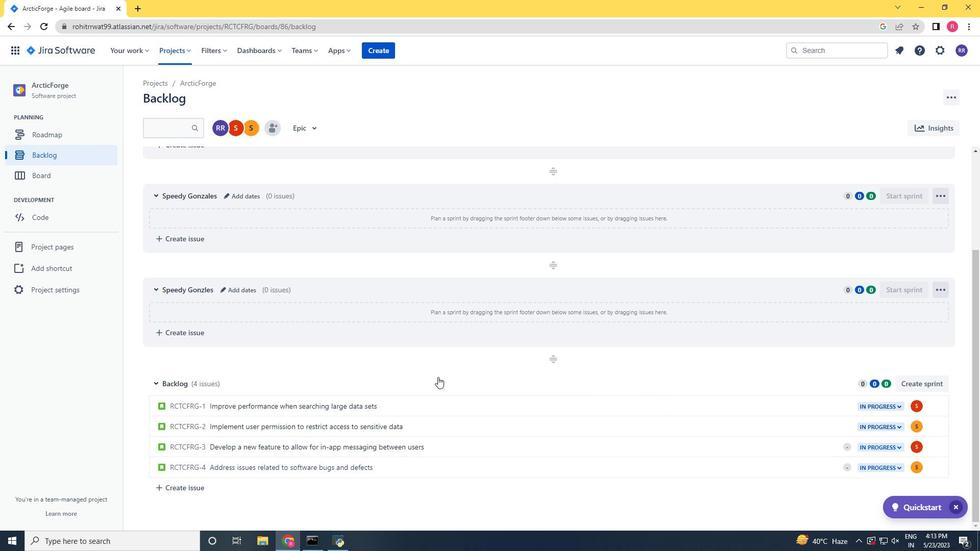 
Action: Mouse scrolled (438, 378) with delta (0, 0)
Screenshot: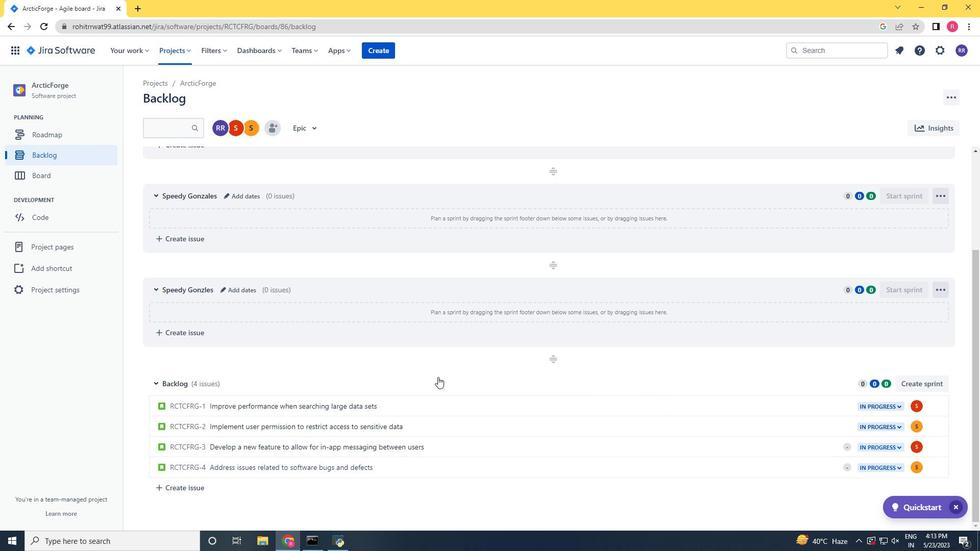 
Action: Mouse scrolled (438, 378) with delta (0, 0)
Screenshot: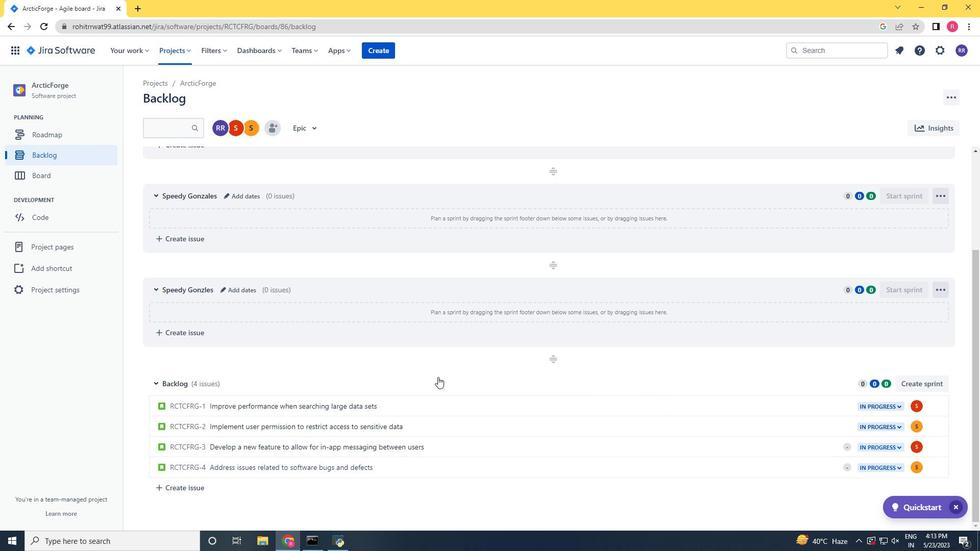 
Action: Mouse scrolled (438, 378) with delta (0, 0)
Screenshot: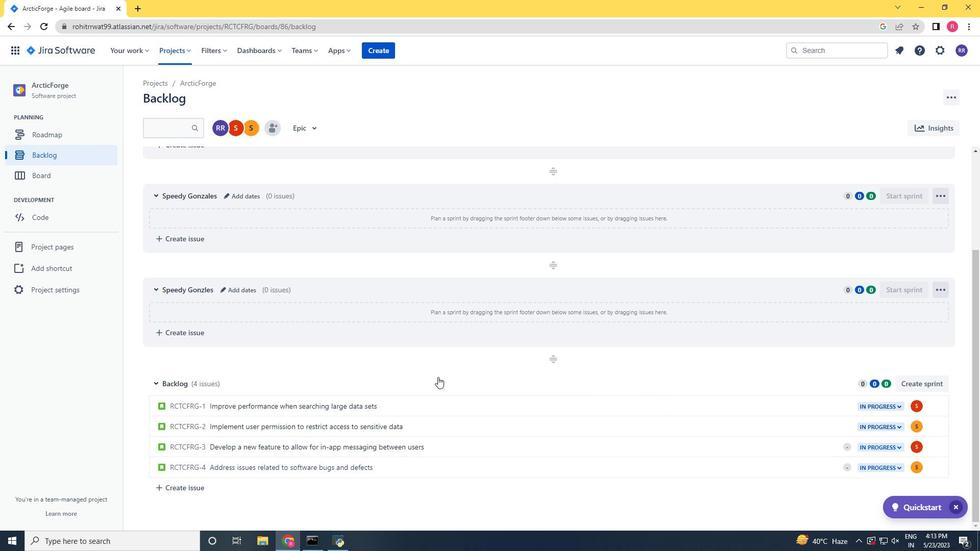 
Action: Mouse scrolled (438, 378) with delta (0, 0)
Screenshot: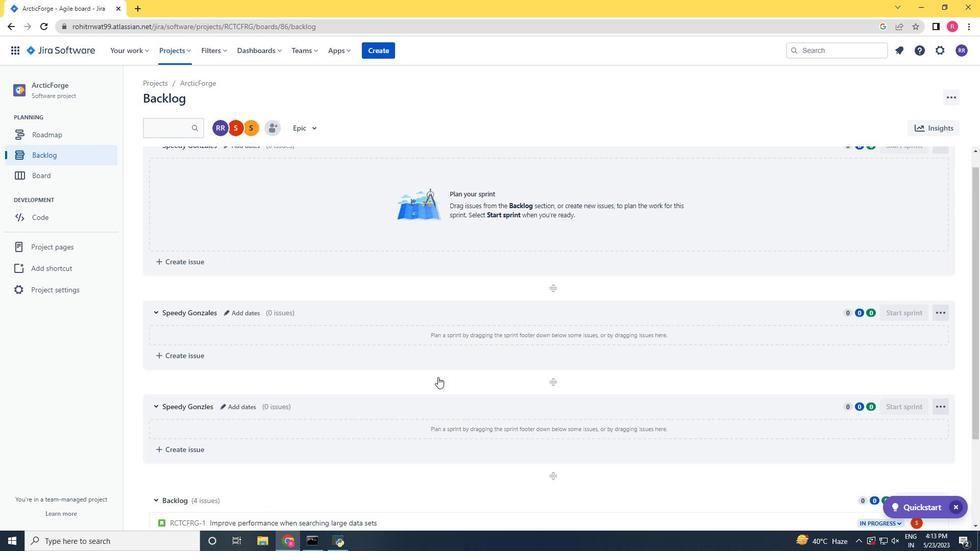 
Action: Mouse scrolled (438, 378) with delta (0, 0)
Screenshot: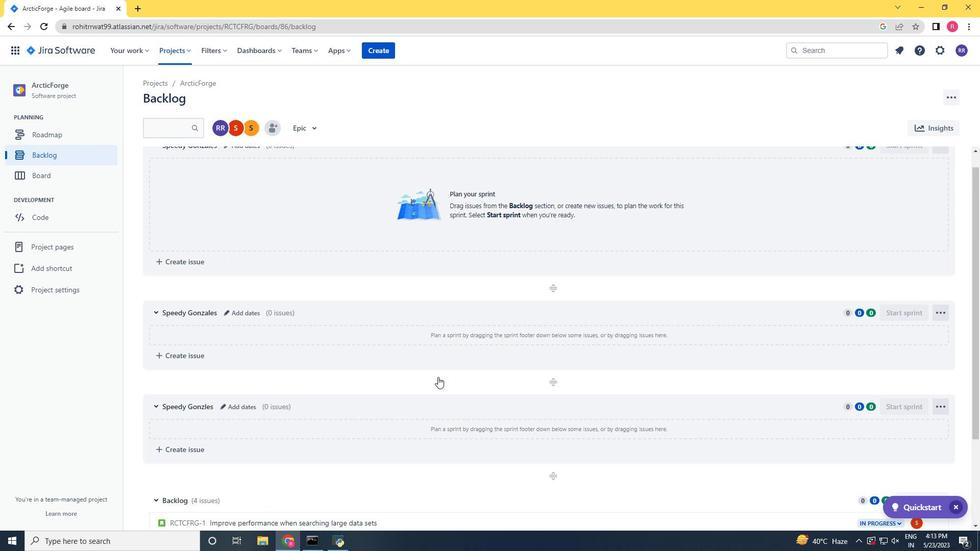 
Action: Mouse scrolled (438, 378) with delta (0, 0)
Screenshot: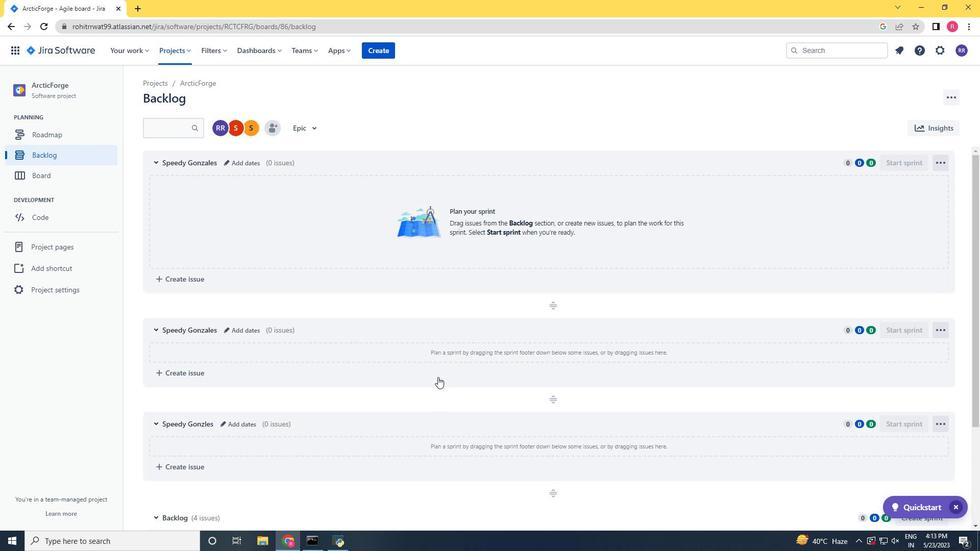 
